 Task: Look for space in L'Aquila, Italy from 1st June, 2023 to 9th June, 2023 for 6 adults in price range Rs.6000 to Rs.12000. Place can be entire place with 3 bedrooms having 3 beds and 3 bathrooms. Property type can be house, flat, guest house. Booking option can be shelf check-in. Required host language is English.
Action: Mouse moved to (413, 113)
Screenshot: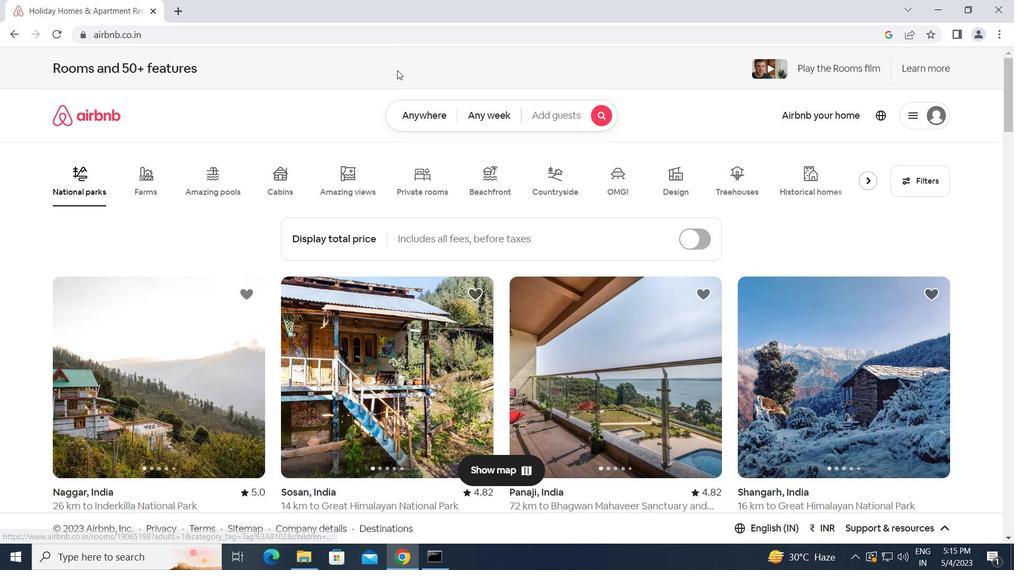 
Action: Mouse pressed left at (413, 113)
Screenshot: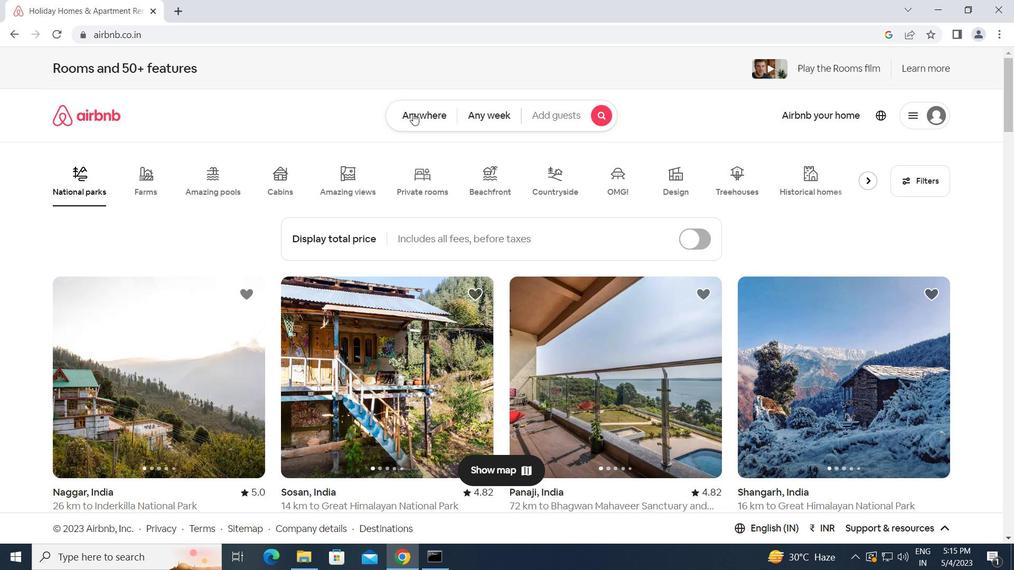 
Action: Mouse moved to (326, 164)
Screenshot: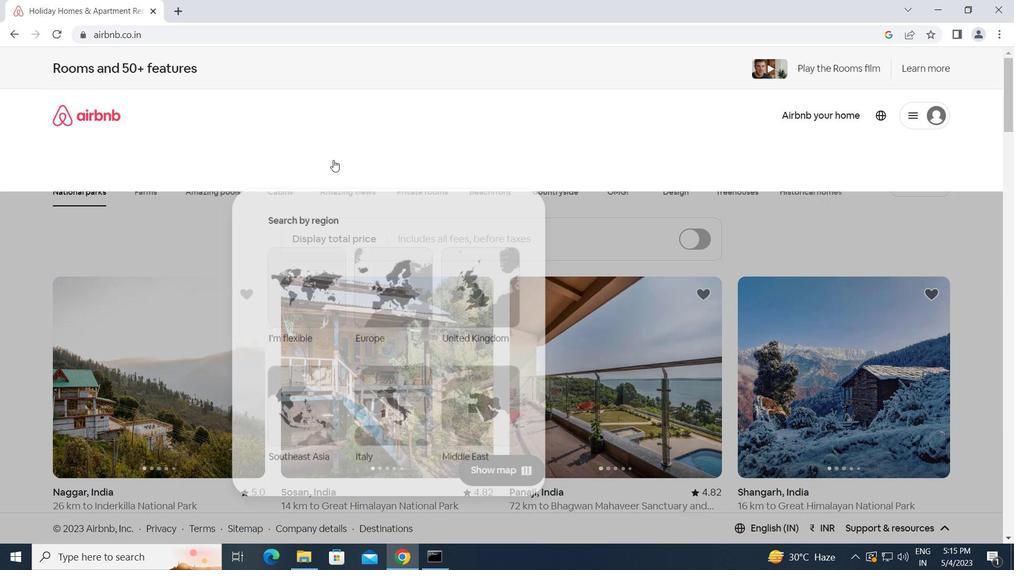
Action: Mouse pressed left at (326, 164)
Screenshot: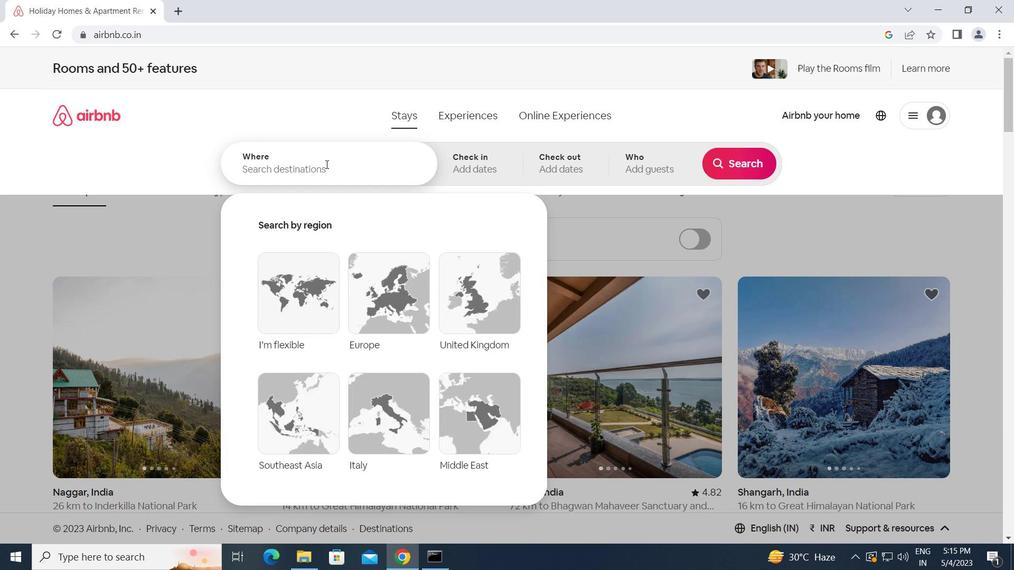 
Action: Key pressed l<Key.caps_lock>'<Key.caps_lock>a<Key.caps_lock>quila,<Key.space><Key.caps_lock>i<Key.caps_lock>taly<Key.enter>
Screenshot: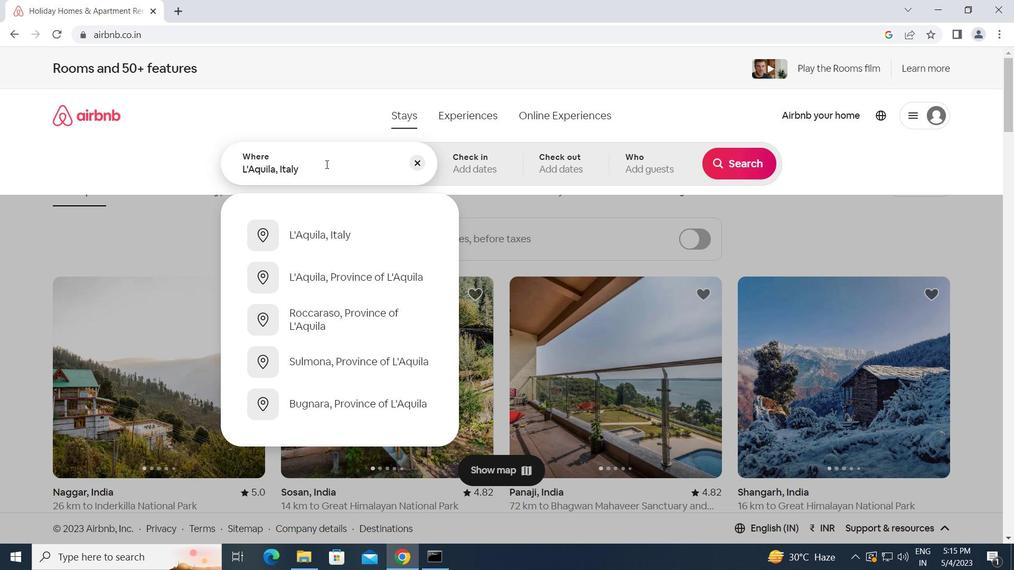
Action: Mouse moved to (659, 321)
Screenshot: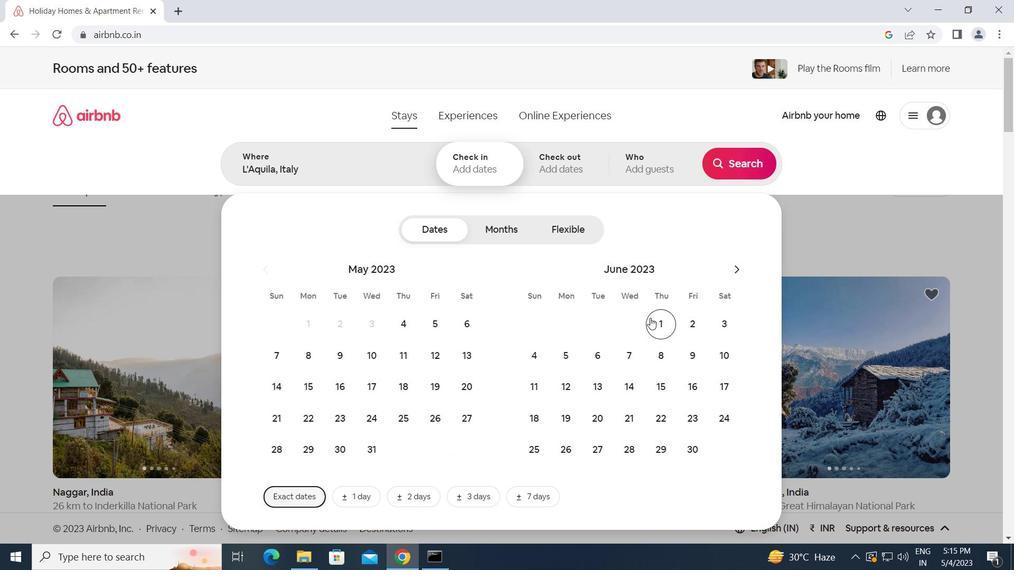 
Action: Mouse pressed left at (659, 321)
Screenshot: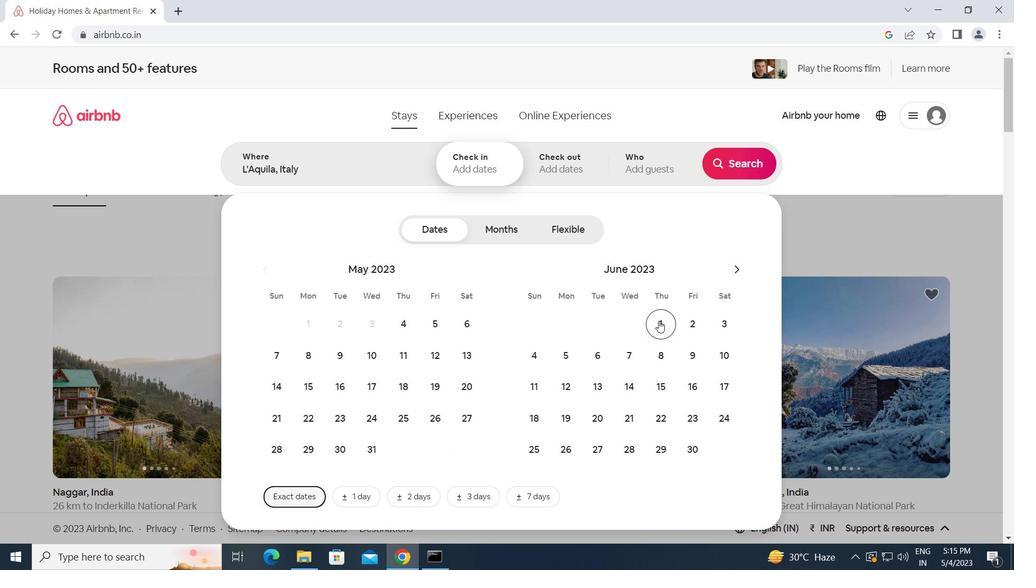 
Action: Mouse moved to (698, 360)
Screenshot: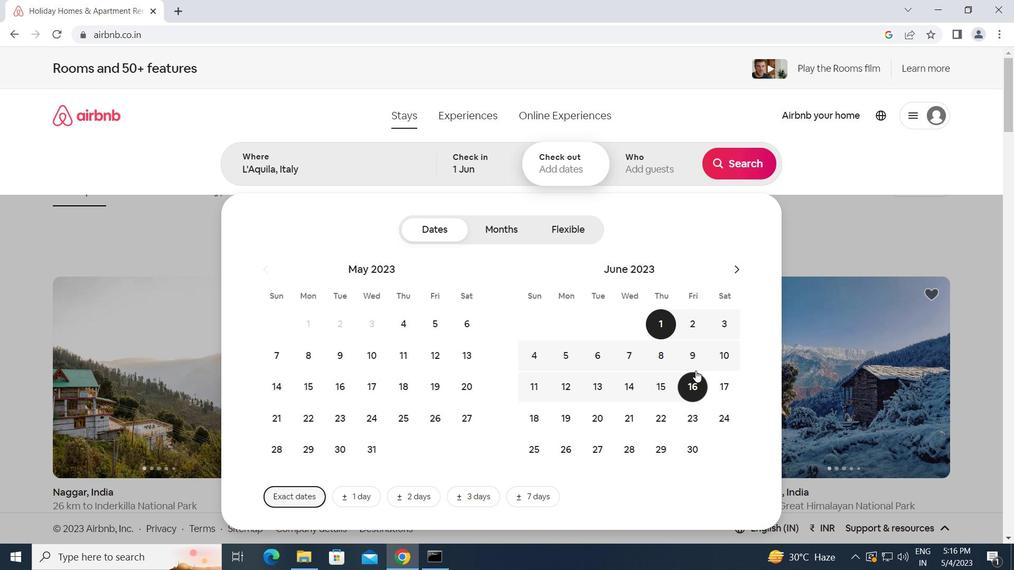 
Action: Mouse pressed left at (698, 360)
Screenshot: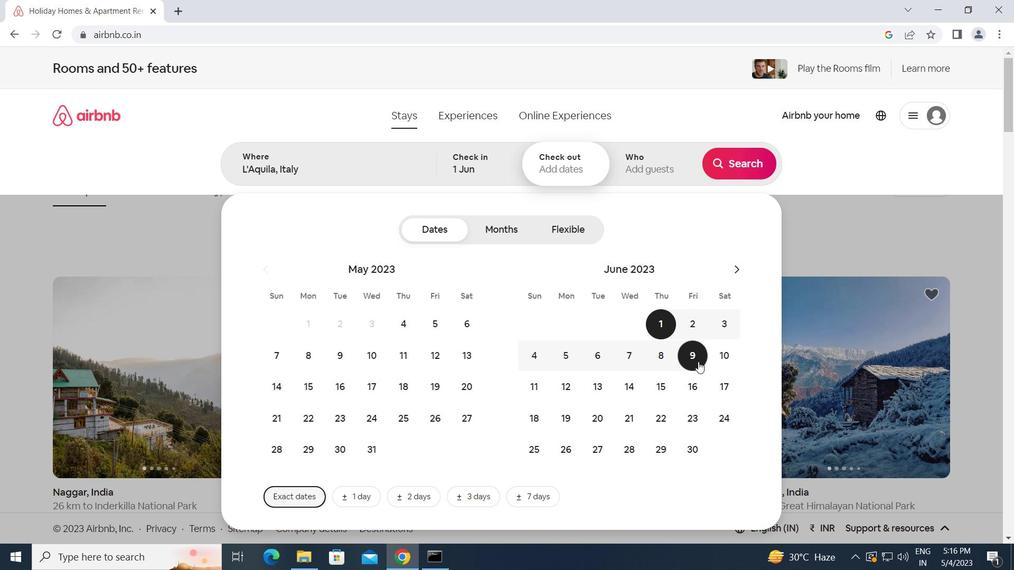 
Action: Mouse moved to (668, 158)
Screenshot: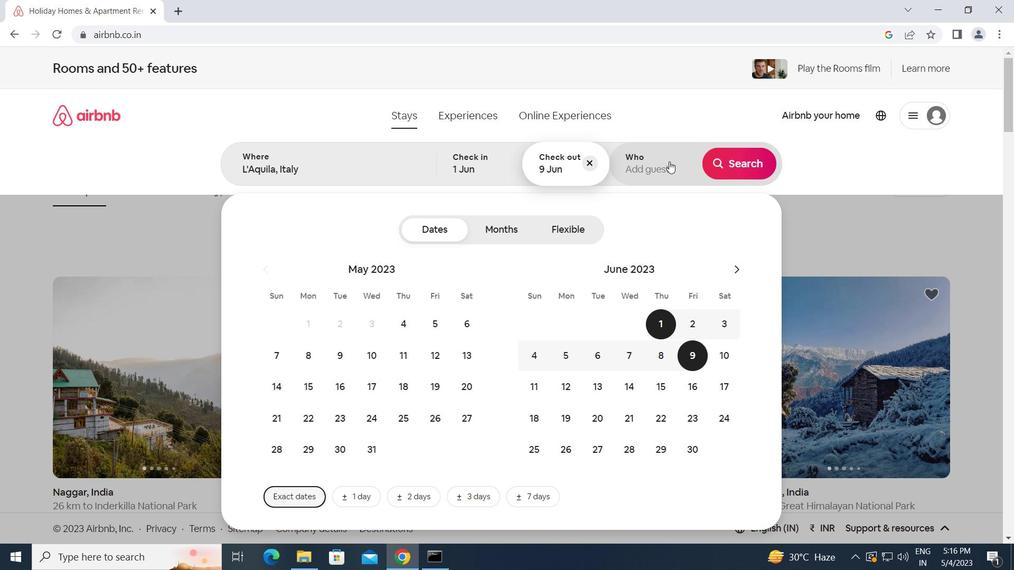 
Action: Mouse pressed left at (668, 158)
Screenshot: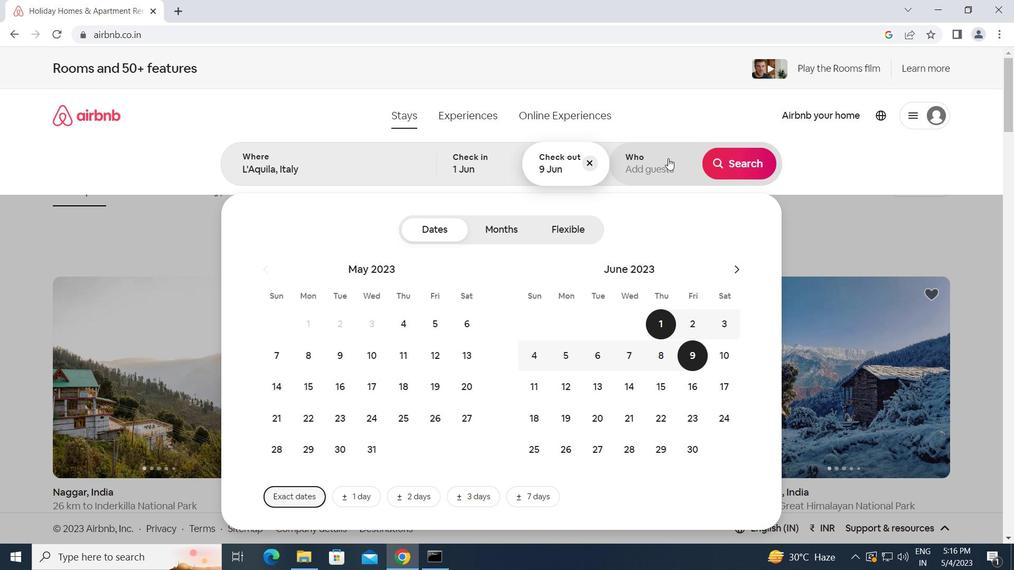 
Action: Mouse moved to (741, 235)
Screenshot: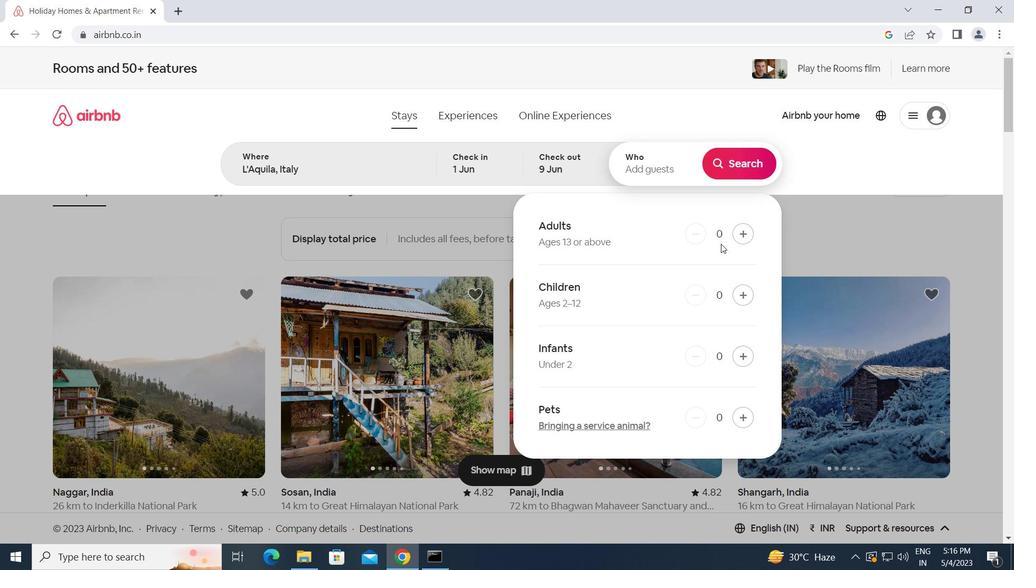 
Action: Mouse pressed left at (741, 235)
Screenshot: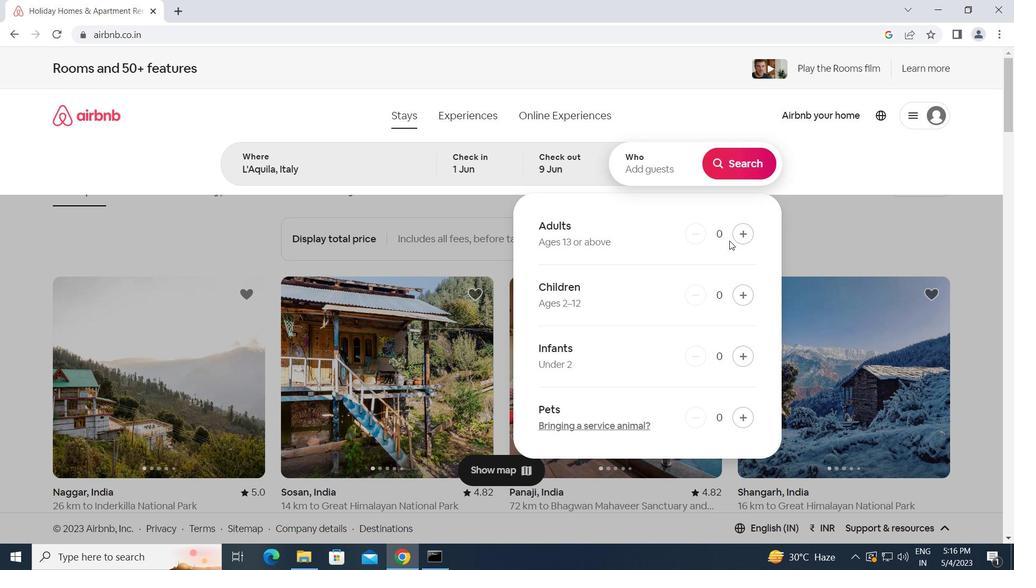 
Action: Mouse pressed left at (741, 235)
Screenshot: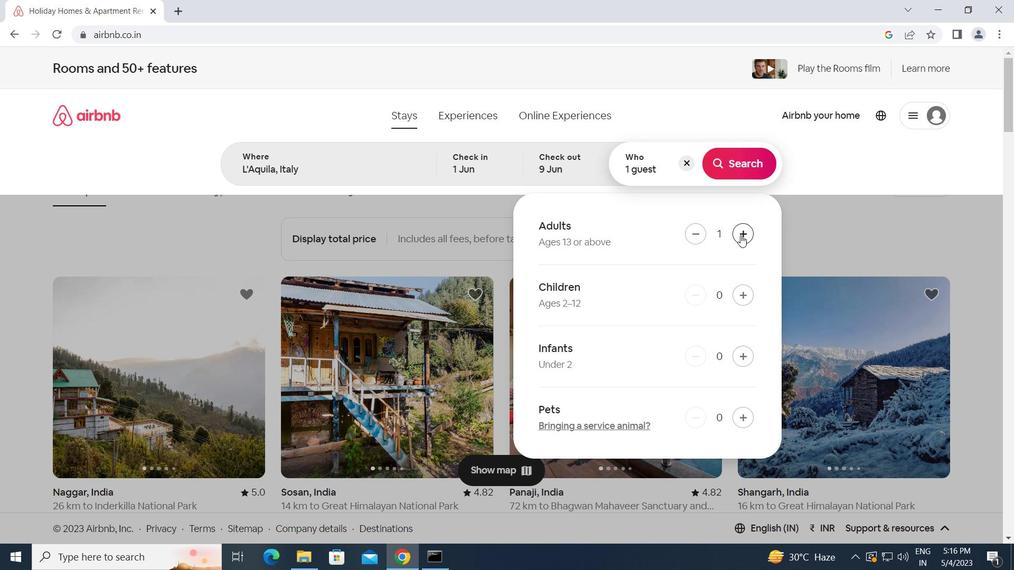 
Action: Mouse pressed left at (741, 235)
Screenshot: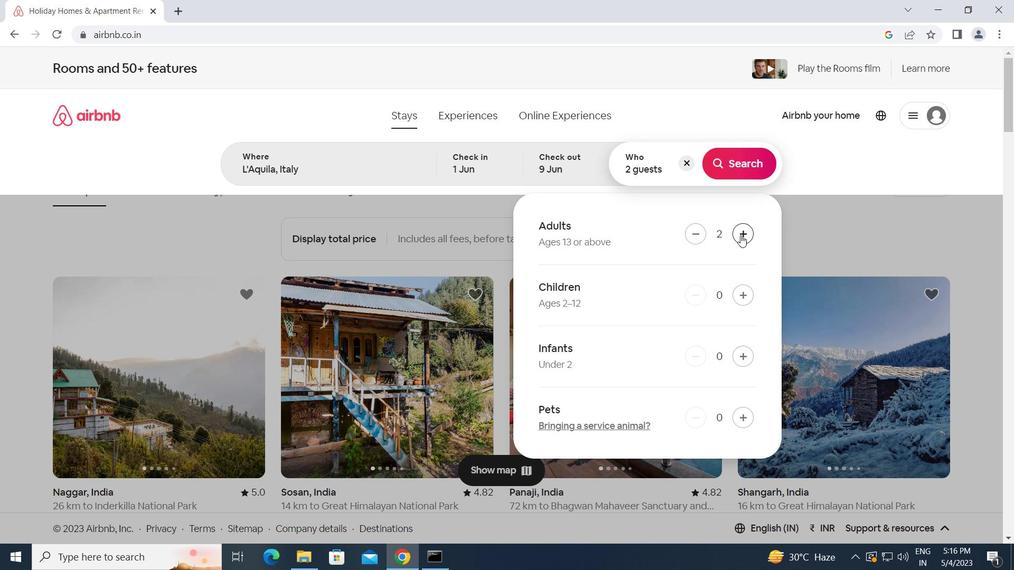 
Action: Mouse pressed left at (741, 235)
Screenshot: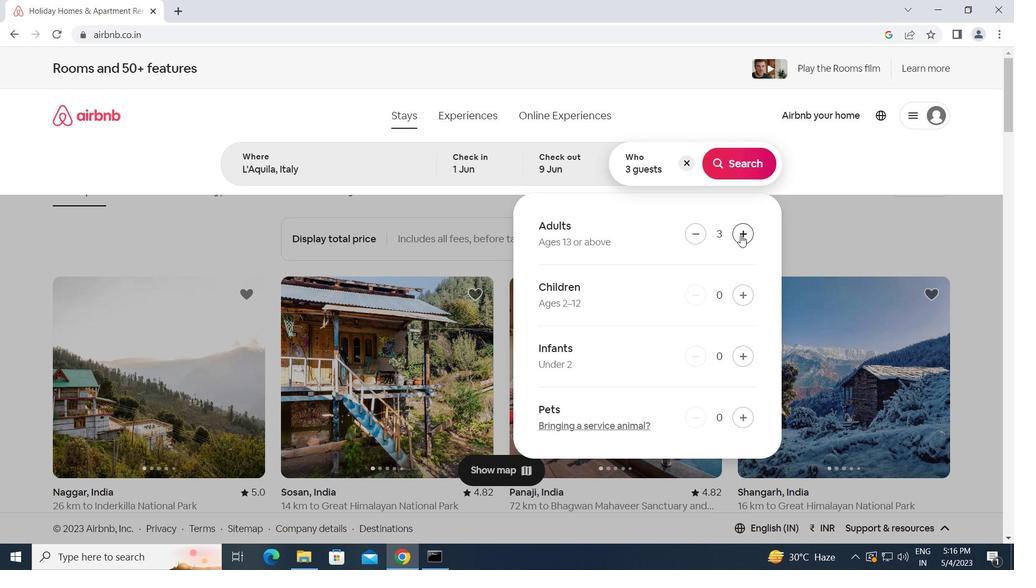 
Action: Mouse pressed left at (741, 235)
Screenshot: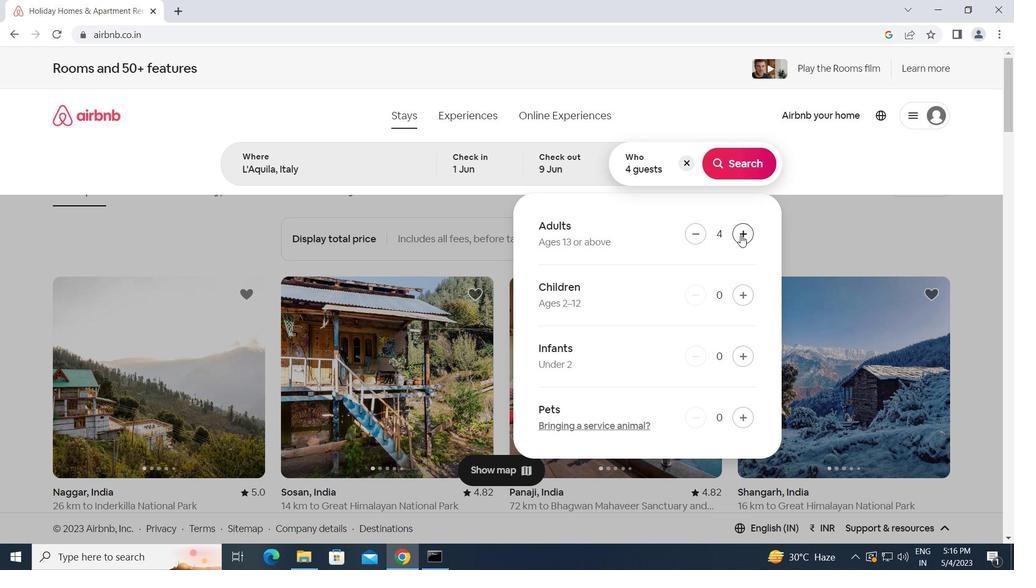 
Action: Mouse pressed left at (741, 235)
Screenshot: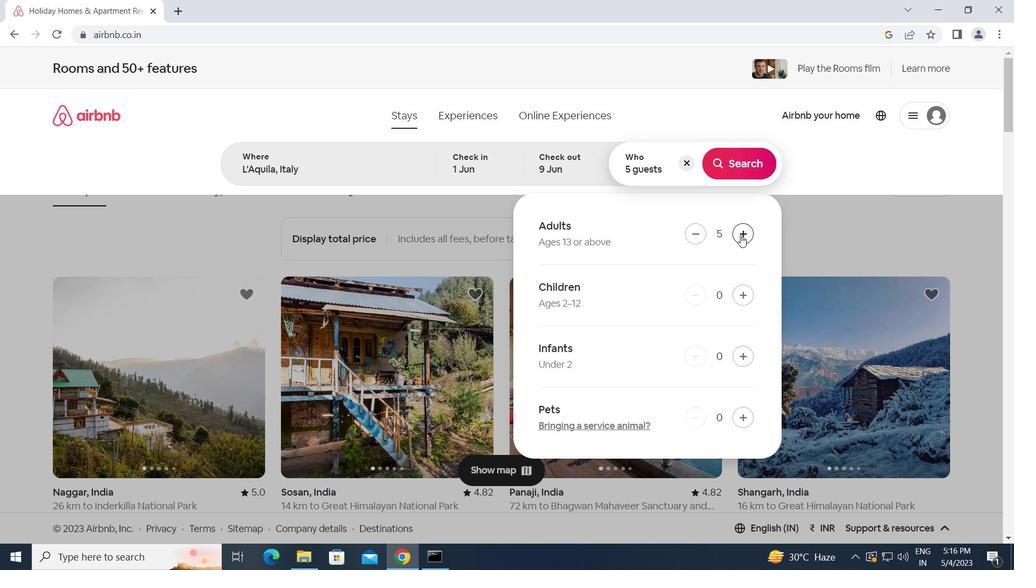 
Action: Mouse moved to (742, 165)
Screenshot: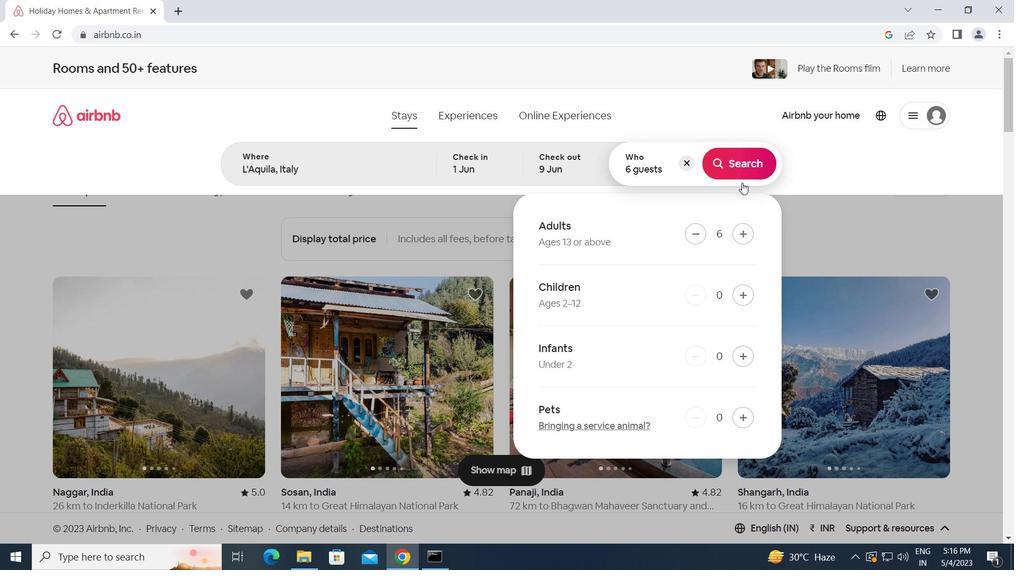 
Action: Mouse pressed left at (742, 165)
Screenshot: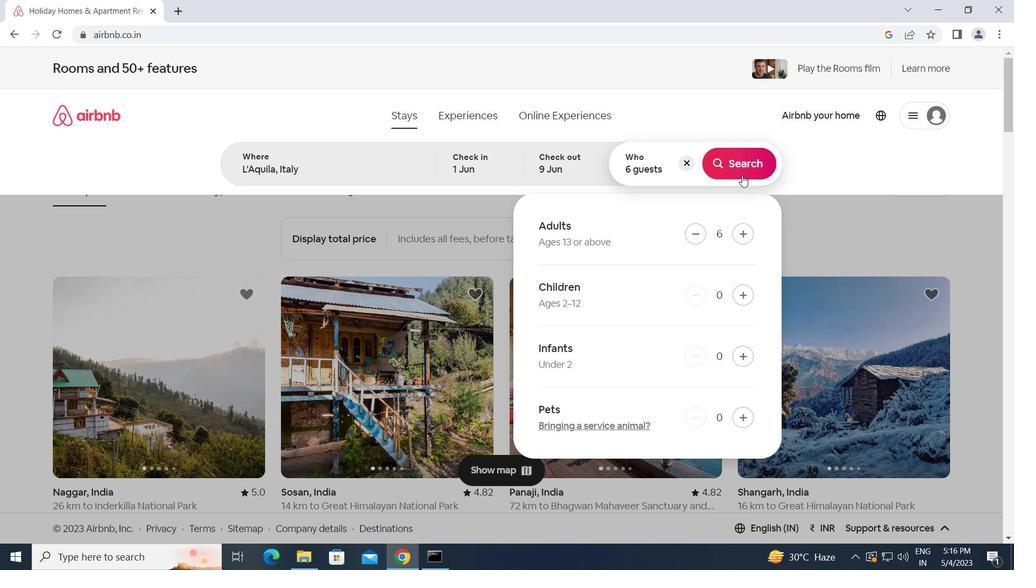
Action: Mouse moved to (946, 122)
Screenshot: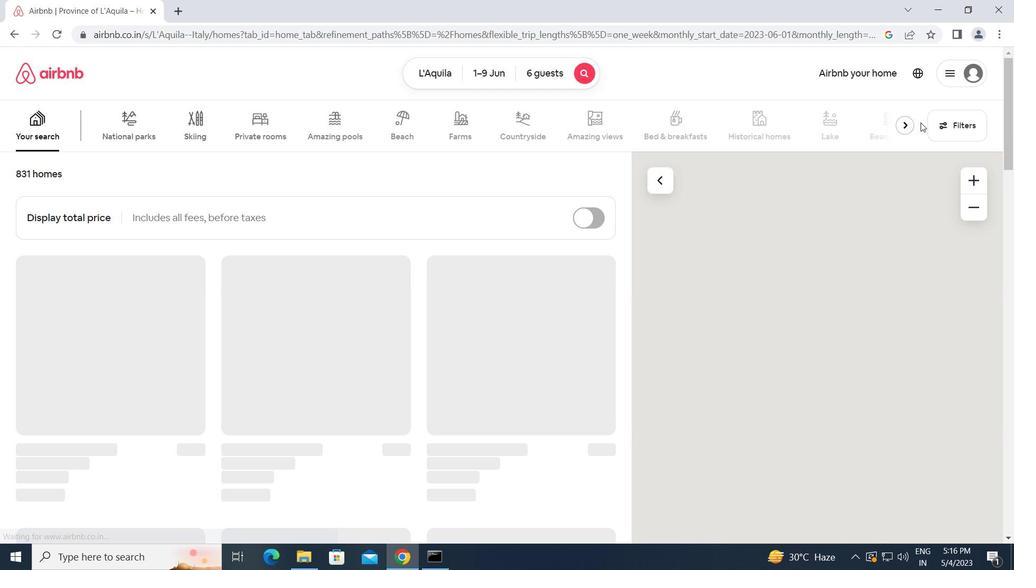 
Action: Mouse pressed left at (946, 122)
Screenshot: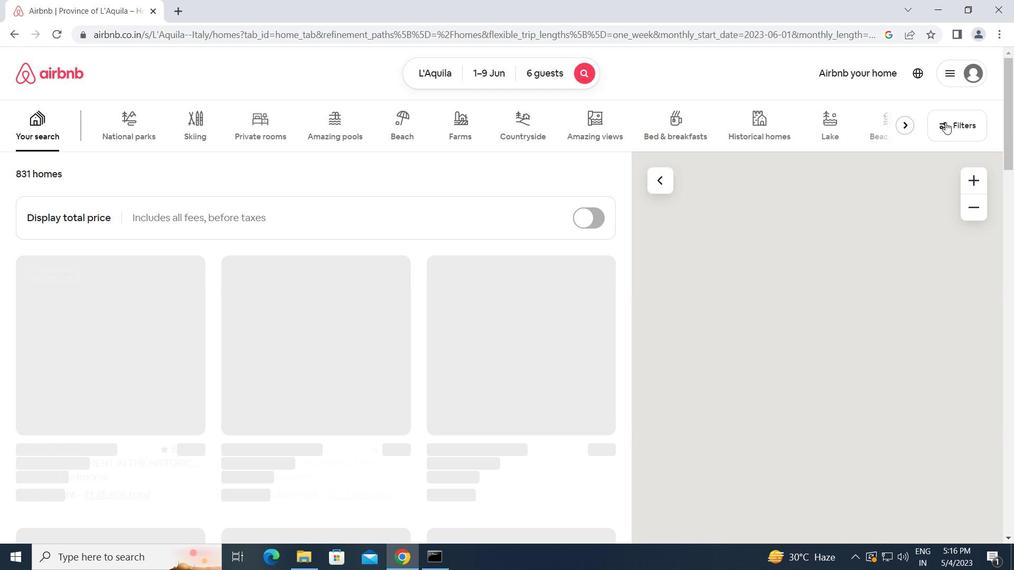 
Action: Mouse moved to (329, 291)
Screenshot: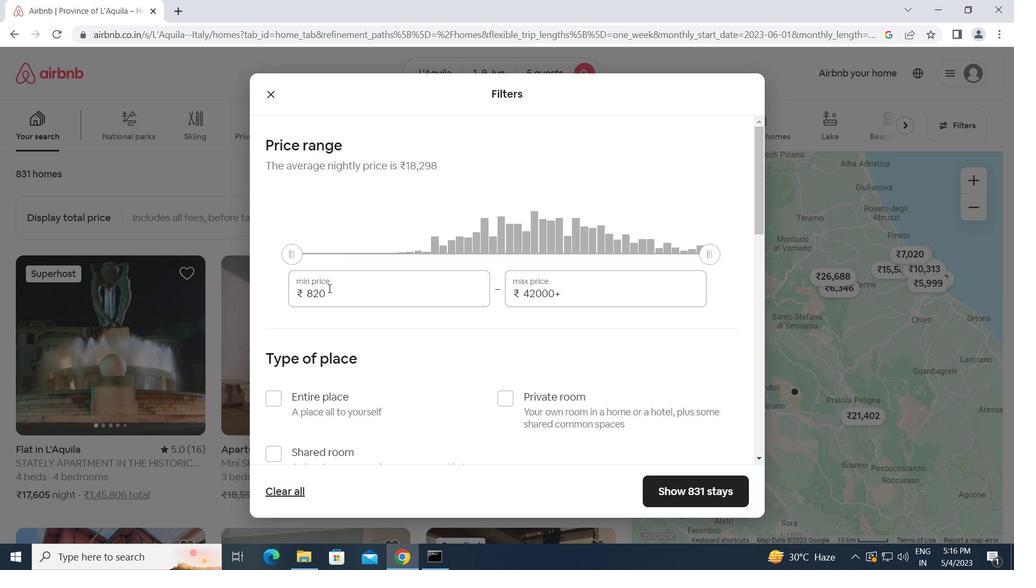
Action: Mouse pressed left at (329, 291)
Screenshot: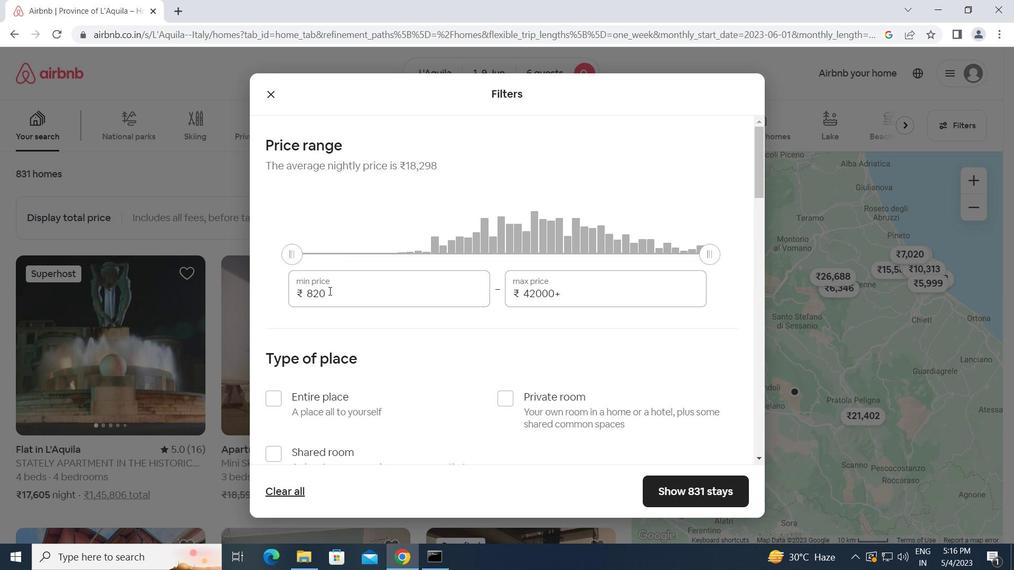 
Action: Mouse moved to (291, 297)
Screenshot: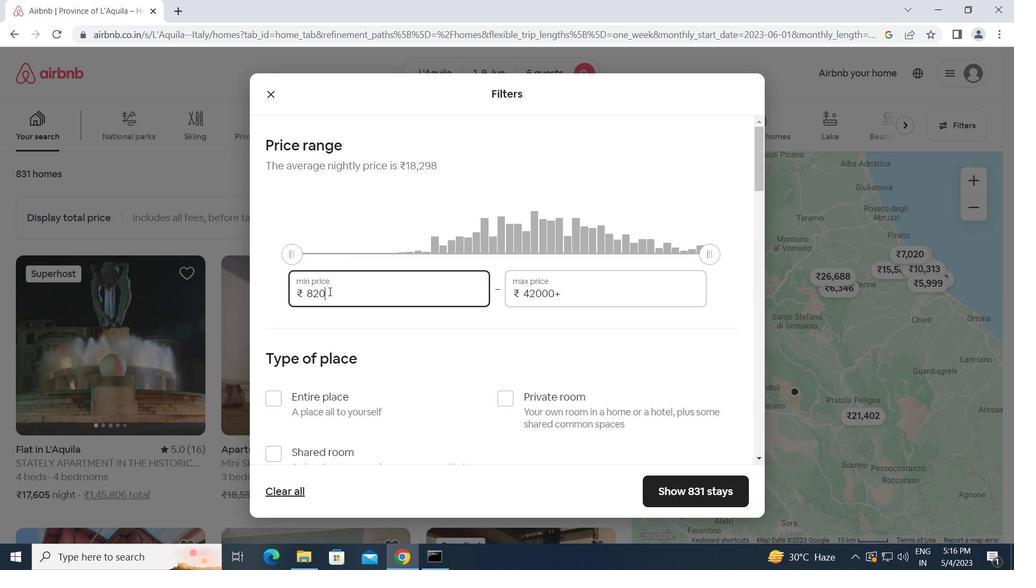 
Action: Key pressed 6000<Key.tab>1<Key.backspace><Key.backspace><Key.backspace><Key.backspace><Key.backspace><Key.backspace><Key.backspace><Key.backspace><Key.backspace><Key.backspace><Key.backspace><Key.backspace>12000
Screenshot: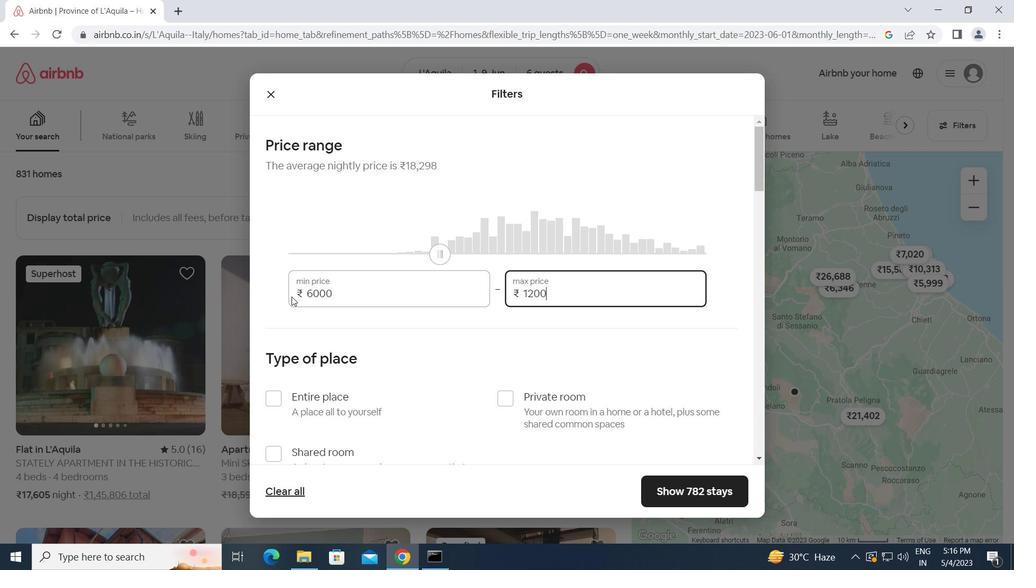 
Action: Mouse moved to (270, 398)
Screenshot: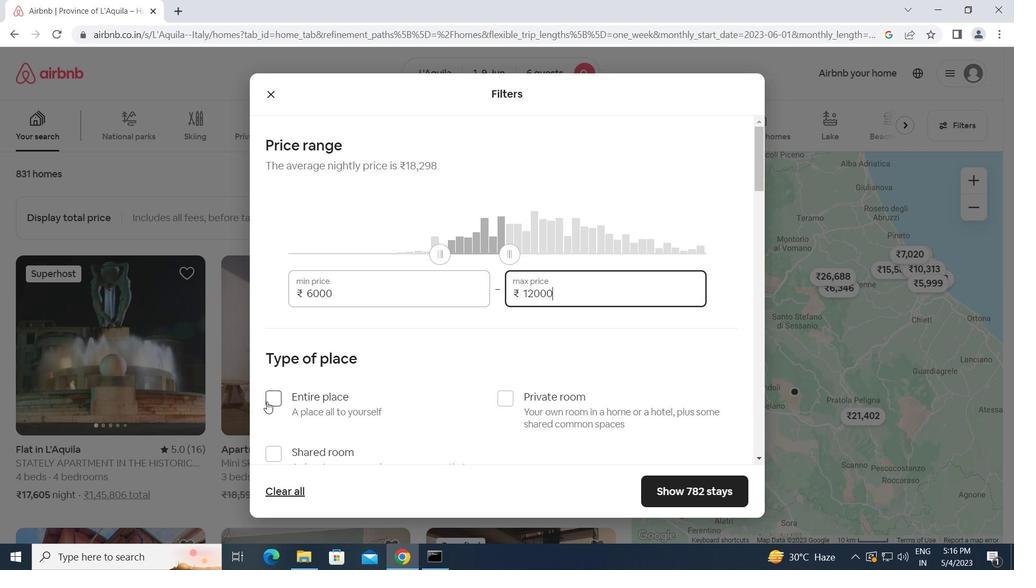 
Action: Mouse pressed left at (270, 398)
Screenshot: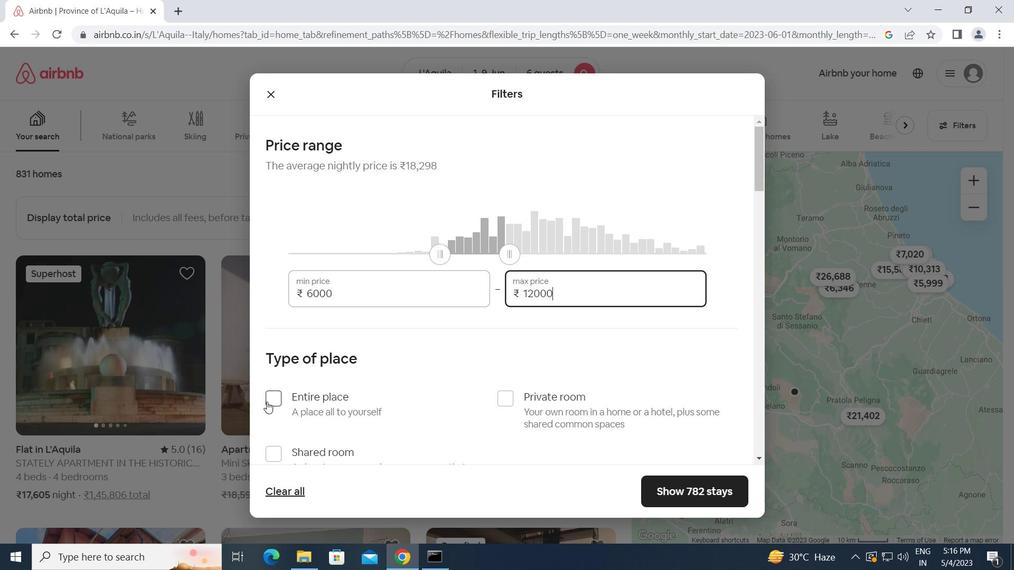 
Action: Mouse moved to (364, 406)
Screenshot: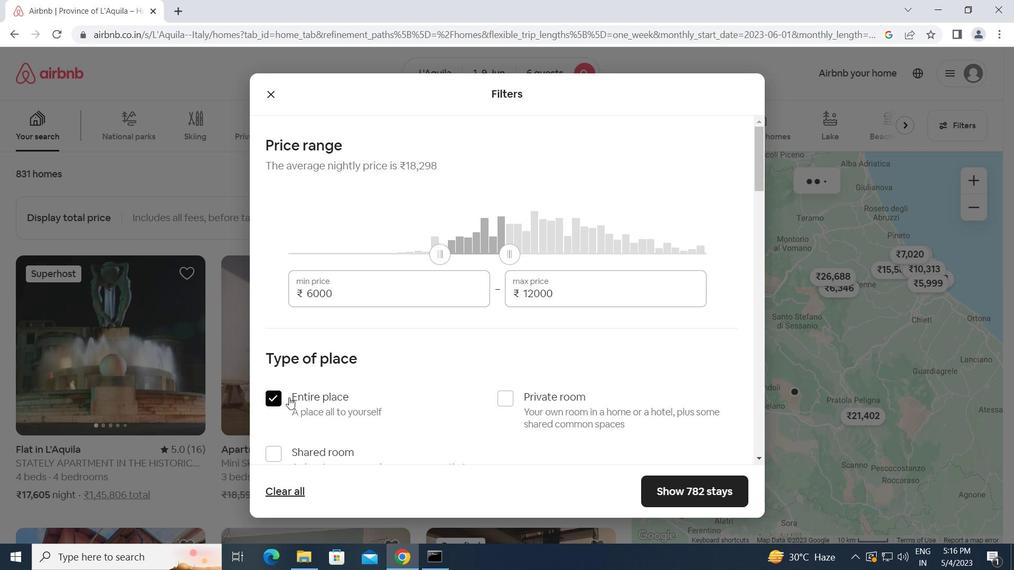 
Action: Mouse scrolled (364, 405) with delta (0, 0)
Screenshot: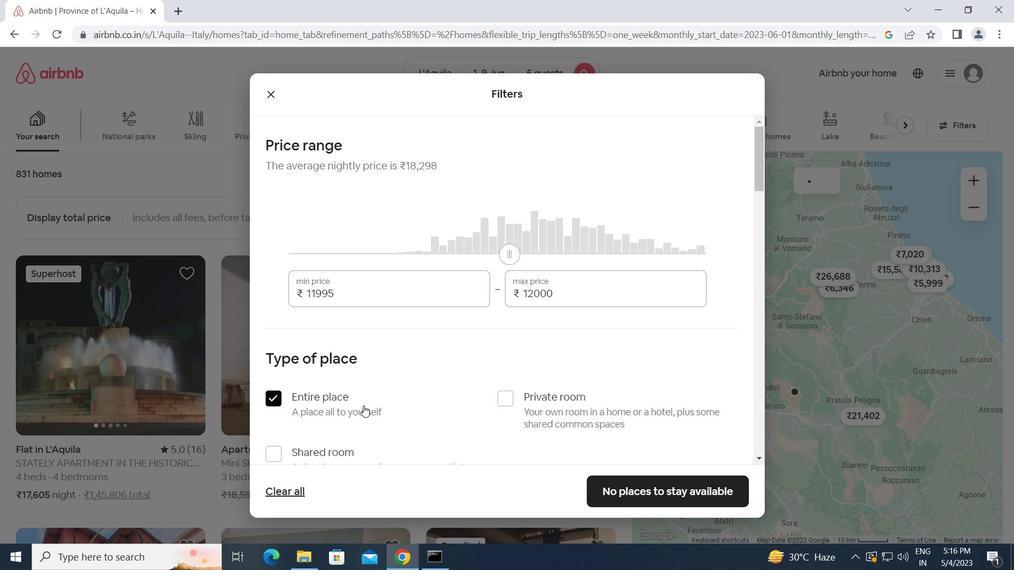 
Action: Mouse scrolled (364, 405) with delta (0, 0)
Screenshot: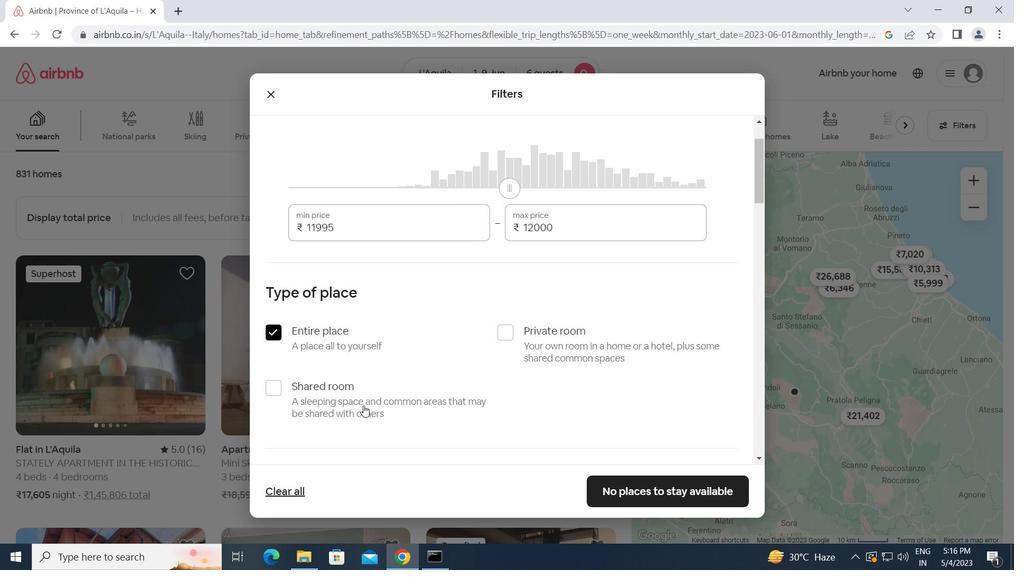 
Action: Mouse scrolled (364, 405) with delta (0, 0)
Screenshot: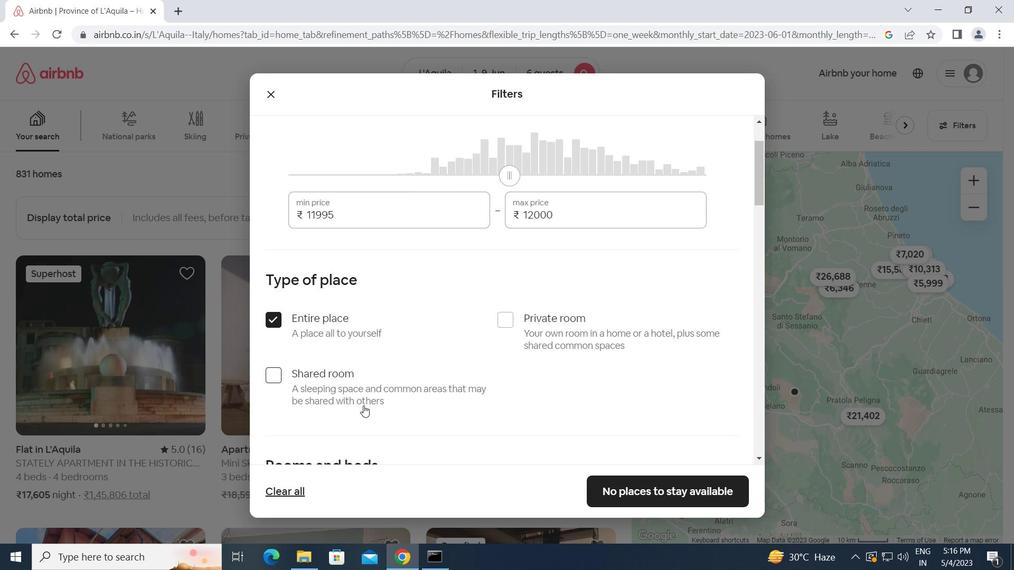 
Action: Mouse scrolled (364, 405) with delta (0, 0)
Screenshot: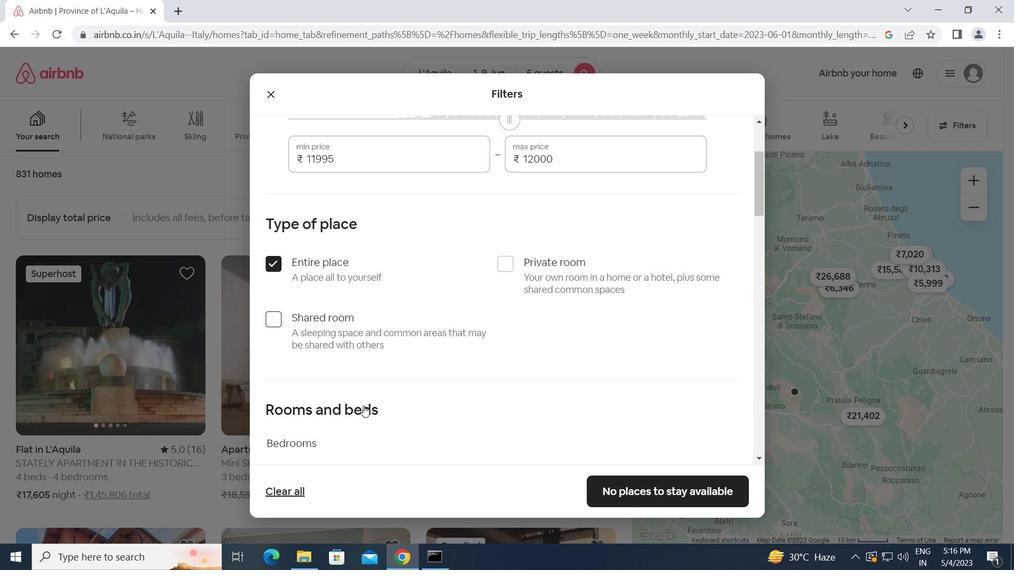 
Action: Mouse moved to (434, 350)
Screenshot: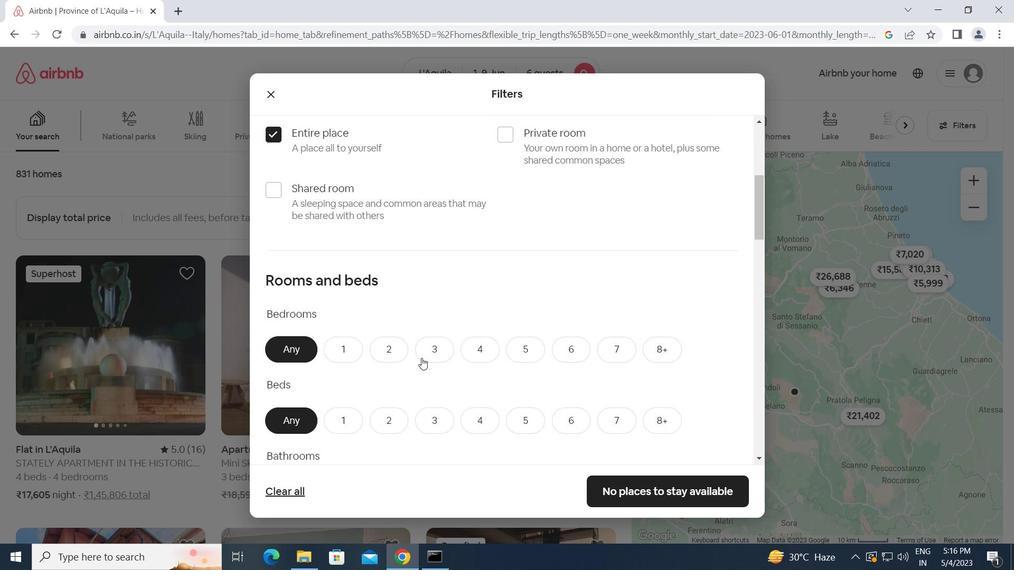 
Action: Mouse pressed left at (434, 350)
Screenshot: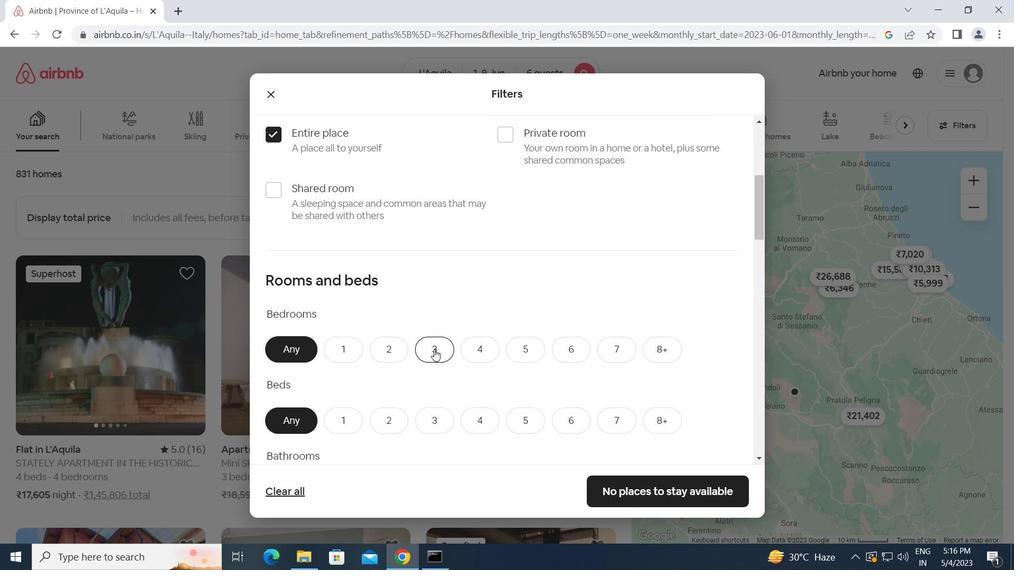 
Action: Mouse moved to (433, 419)
Screenshot: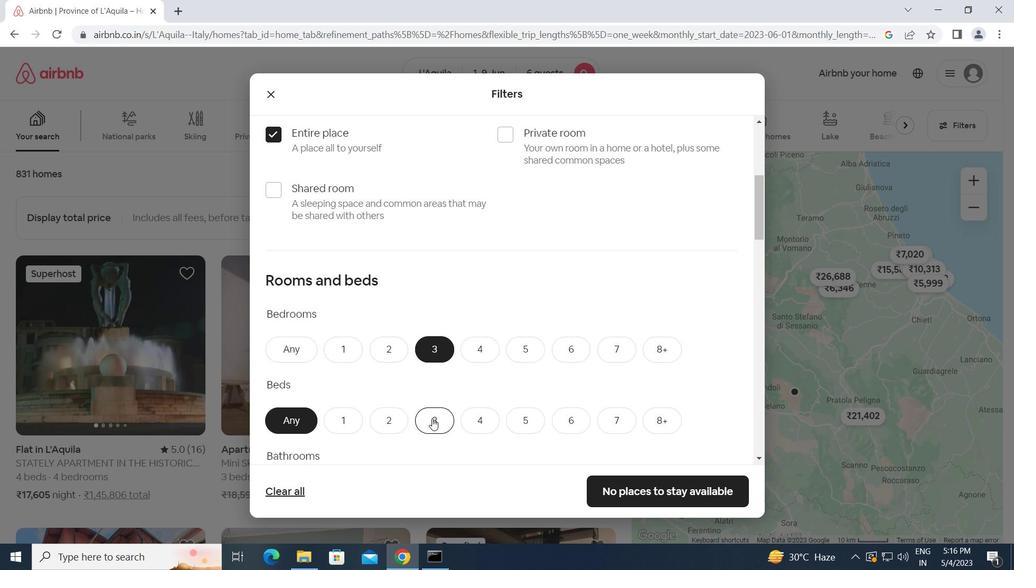 
Action: Mouse pressed left at (433, 419)
Screenshot: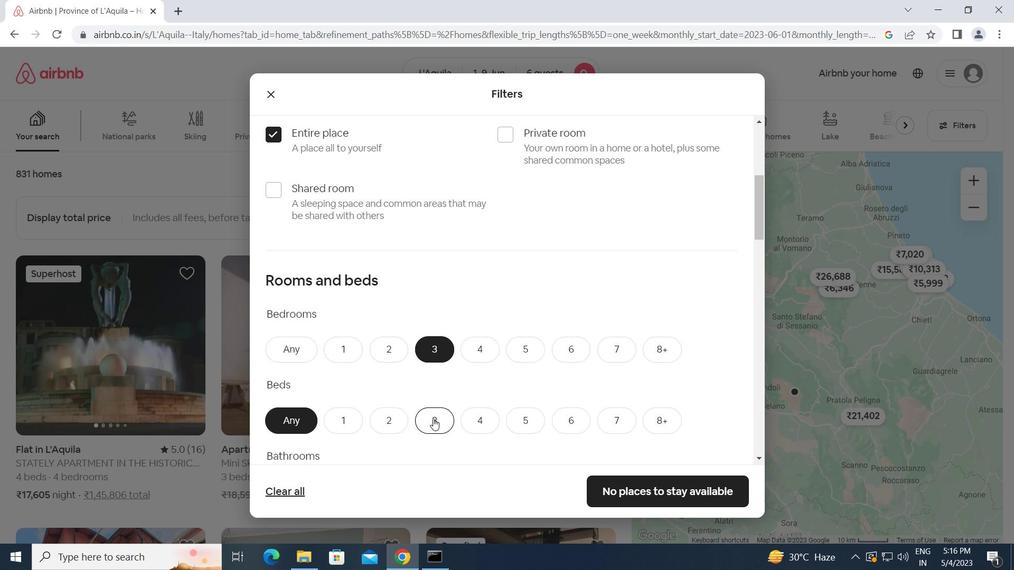 
Action: Mouse moved to (433, 419)
Screenshot: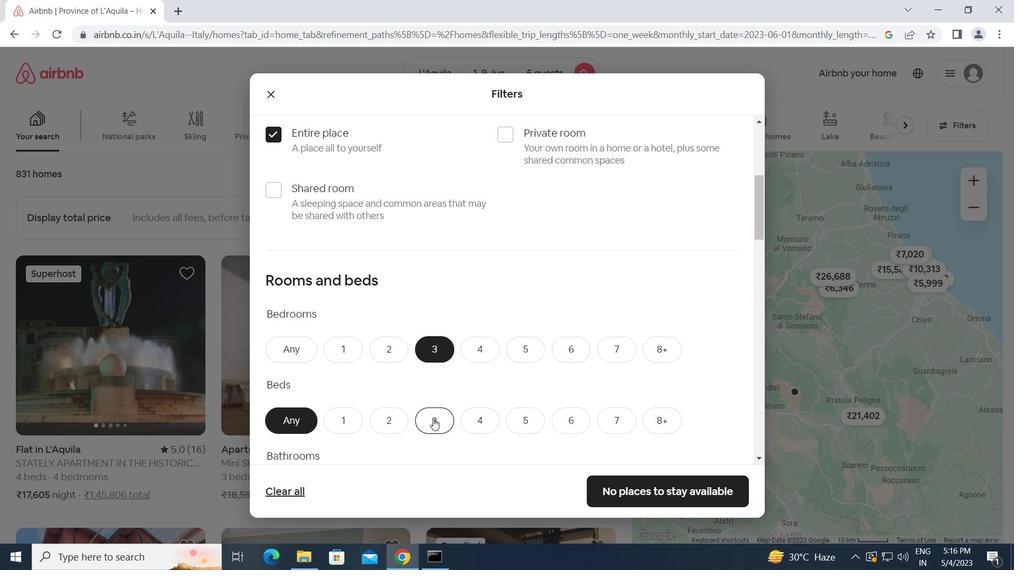 
Action: Mouse scrolled (433, 419) with delta (0, 0)
Screenshot: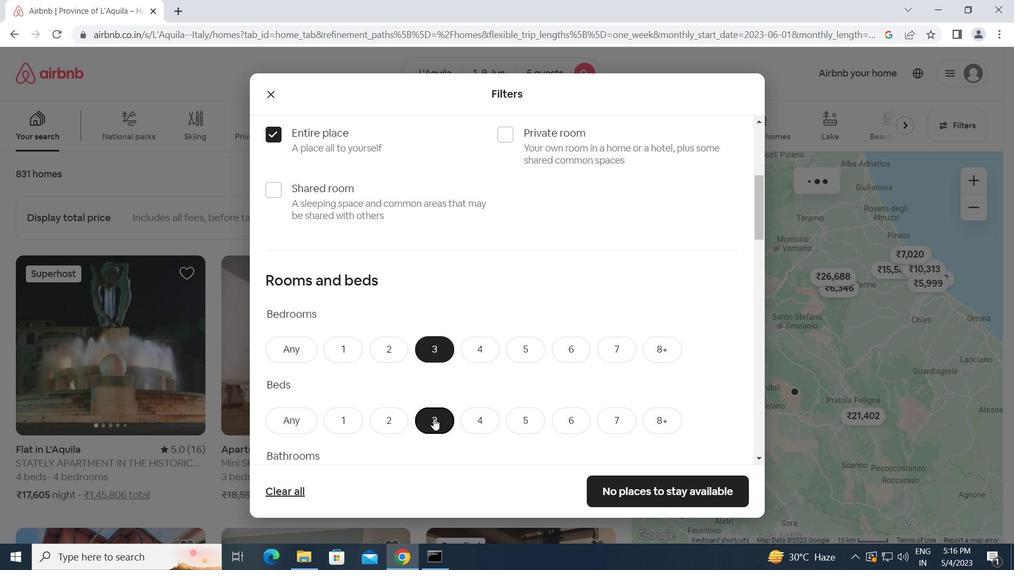 
Action: Mouse scrolled (433, 419) with delta (0, 0)
Screenshot: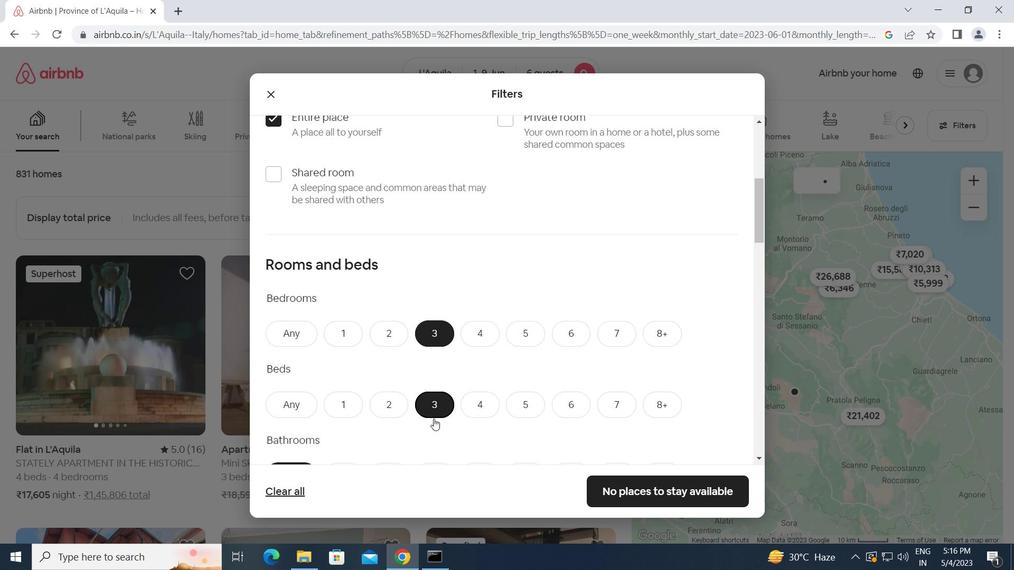 
Action: Mouse moved to (434, 367)
Screenshot: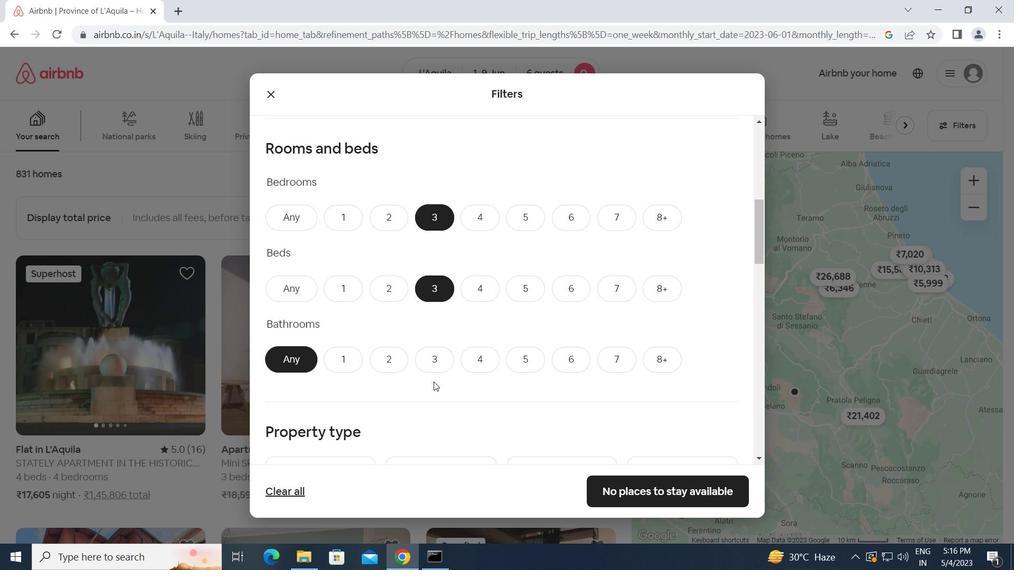 
Action: Mouse pressed left at (434, 367)
Screenshot: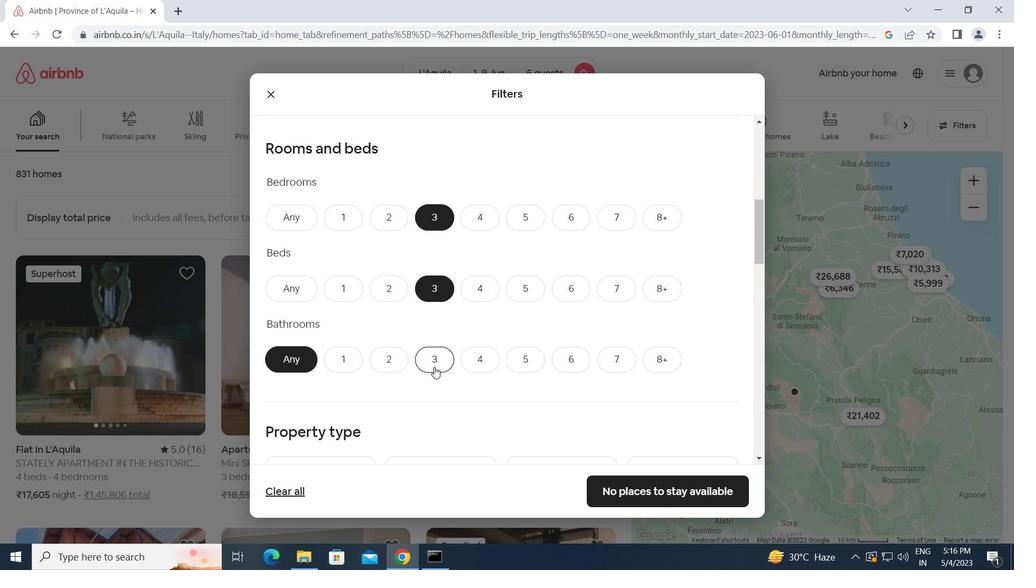 
Action: Mouse moved to (436, 383)
Screenshot: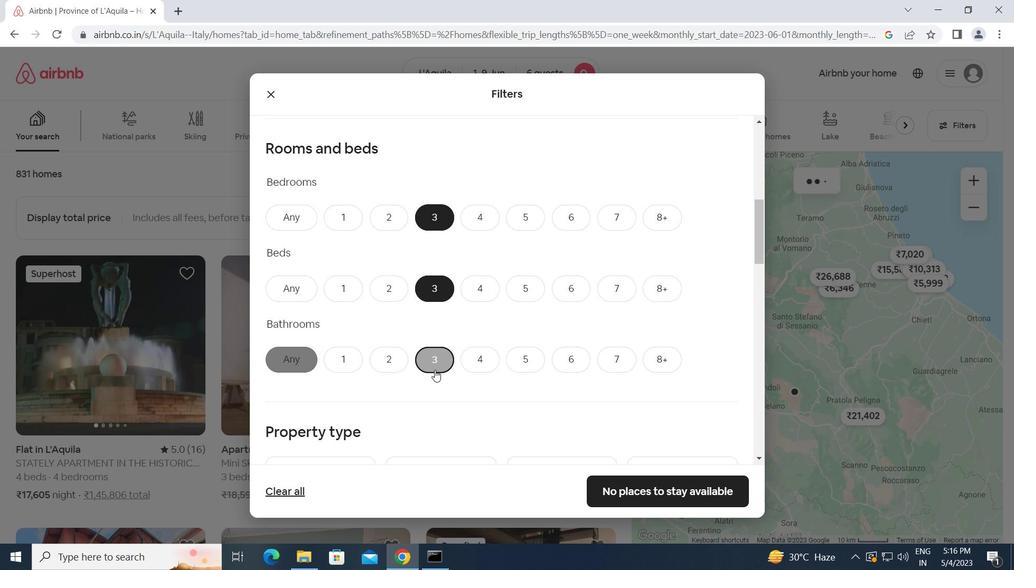 
Action: Mouse scrolled (436, 383) with delta (0, 0)
Screenshot: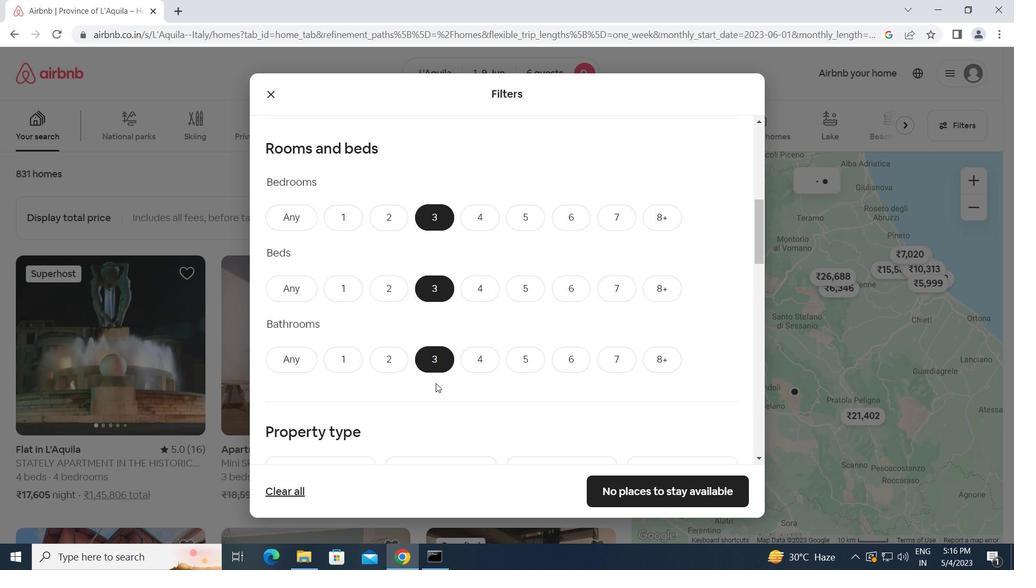 
Action: Mouse scrolled (436, 383) with delta (0, 0)
Screenshot: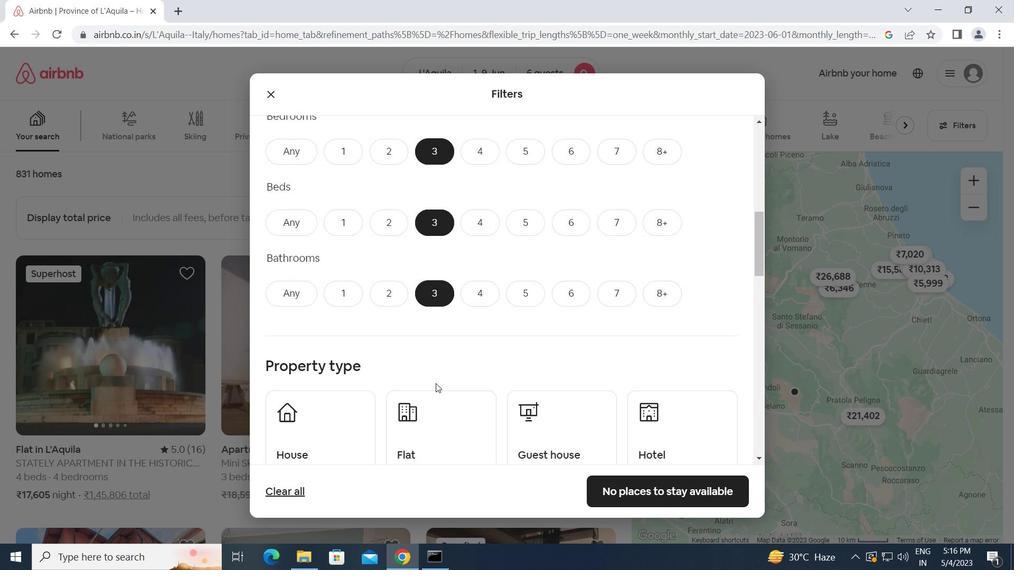 
Action: Mouse moved to (333, 356)
Screenshot: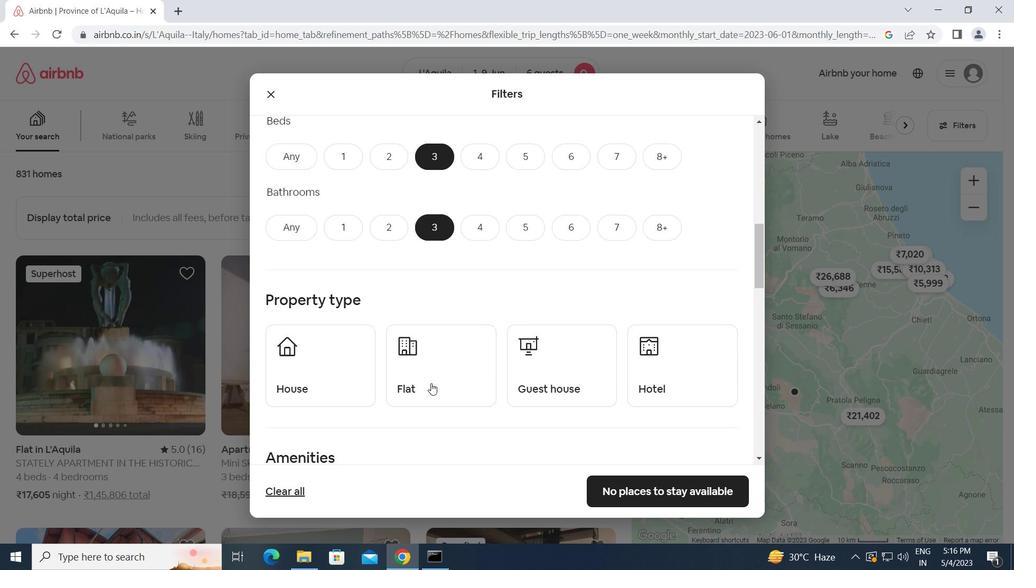 
Action: Mouse pressed left at (333, 356)
Screenshot: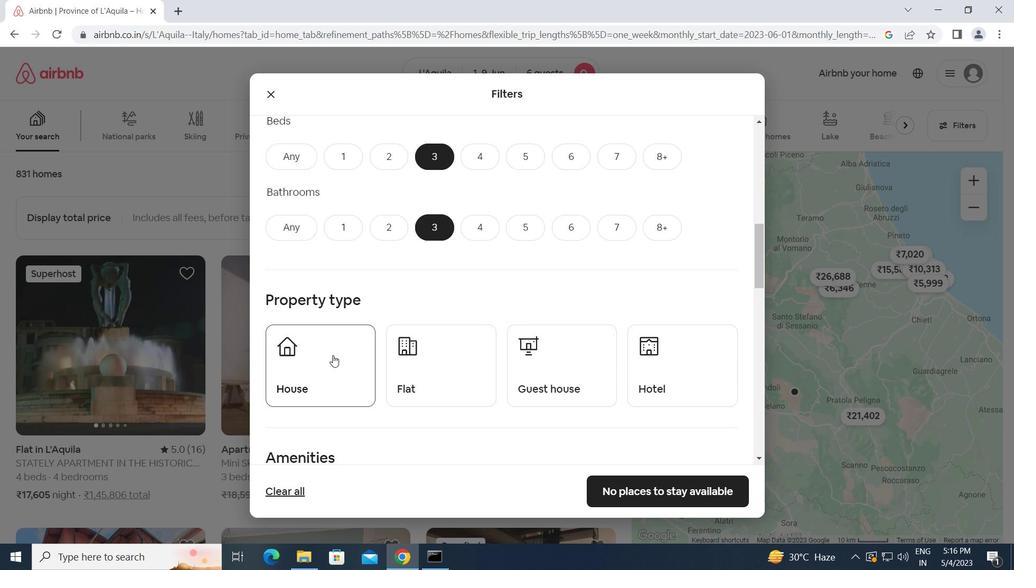 
Action: Mouse moved to (438, 366)
Screenshot: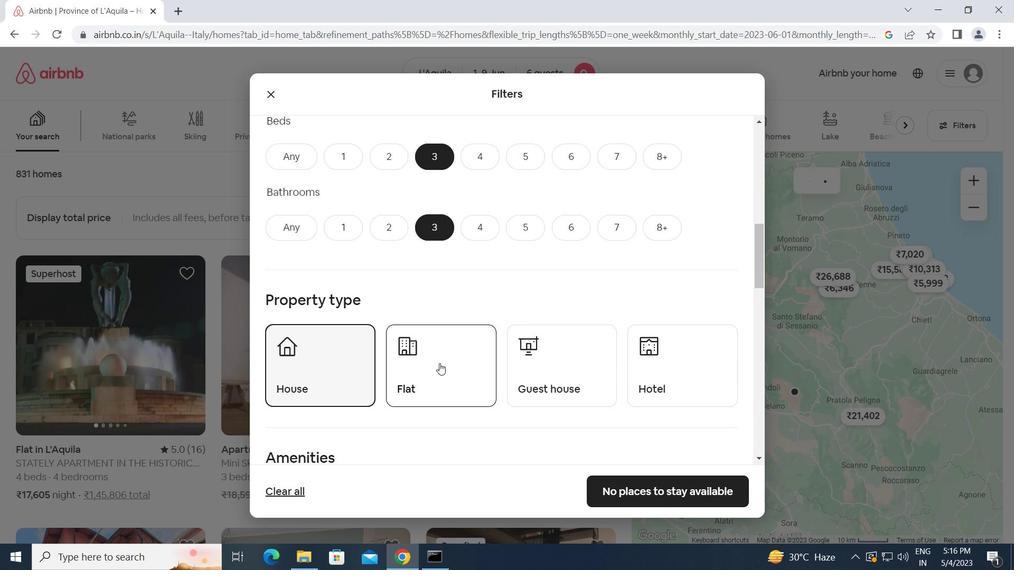 
Action: Mouse pressed left at (438, 366)
Screenshot: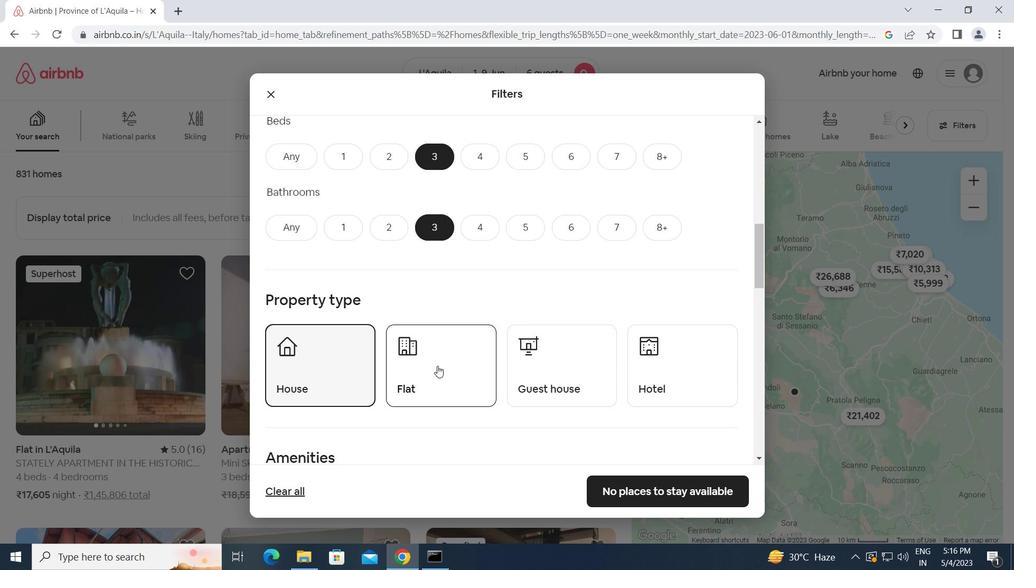 
Action: Mouse moved to (539, 377)
Screenshot: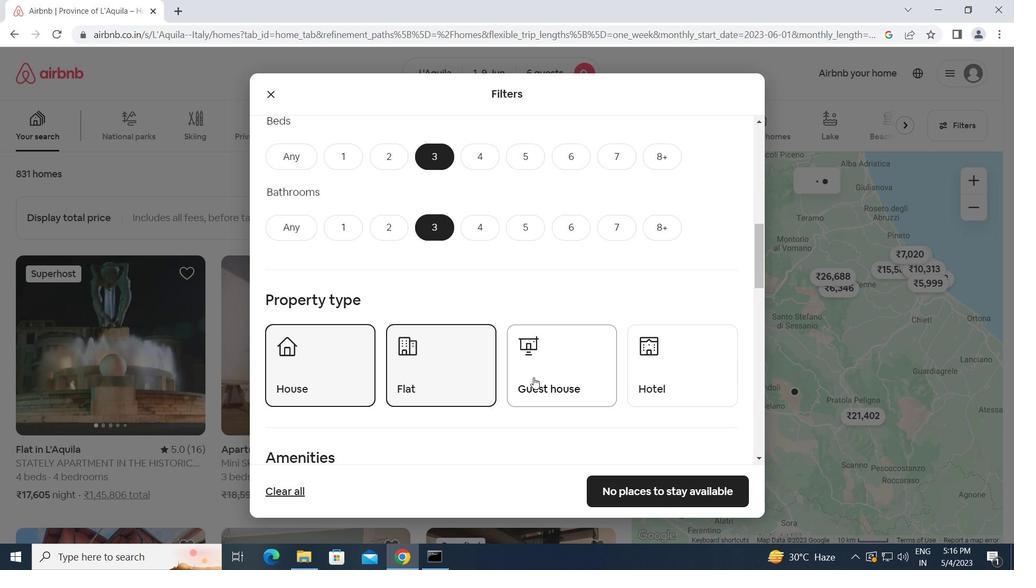 
Action: Mouse pressed left at (539, 377)
Screenshot: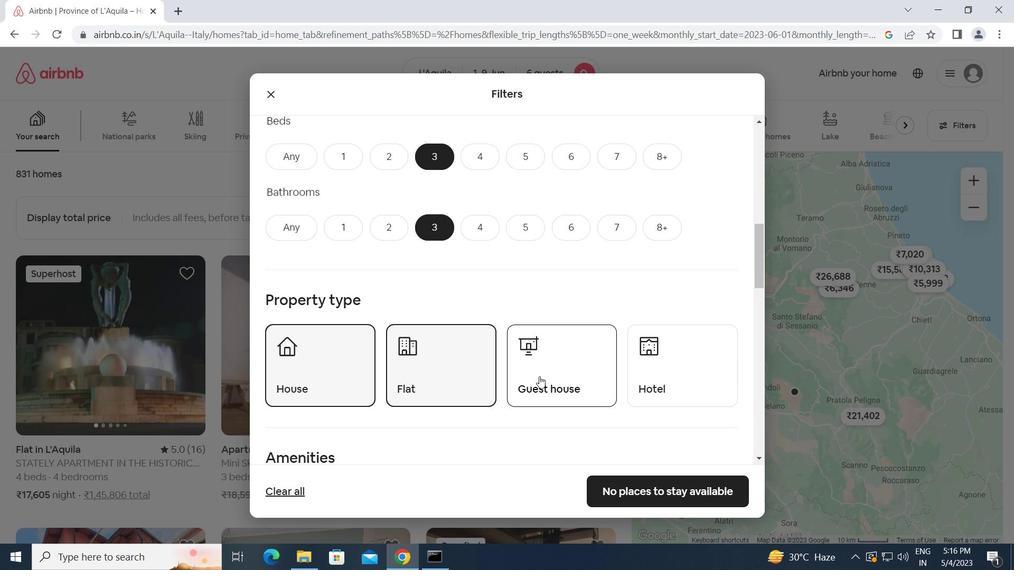 
Action: Mouse moved to (533, 379)
Screenshot: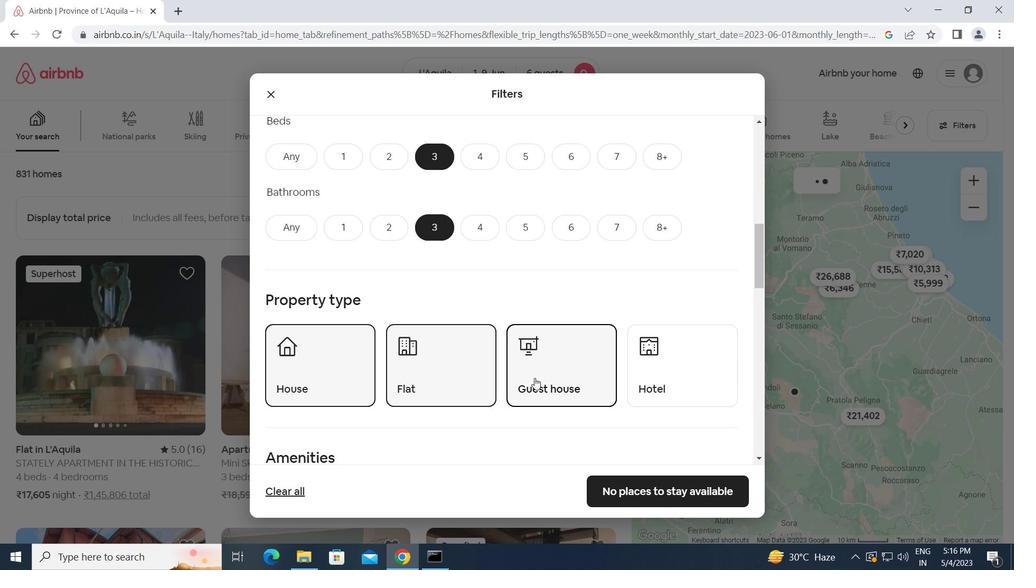 
Action: Mouse scrolled (533, 378) with delta (0, 0)
Screenshot: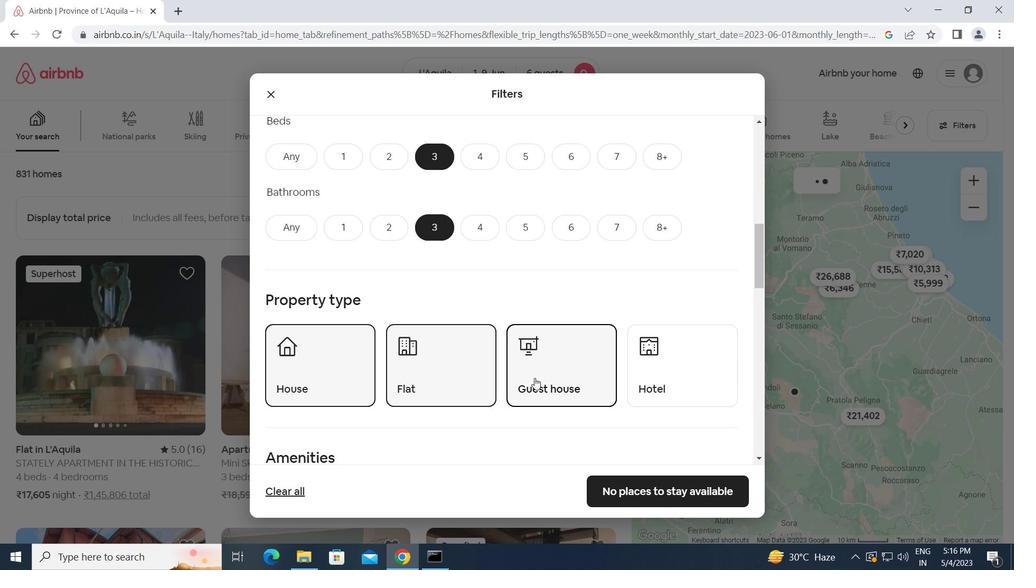 
Action: Mouse moved to (533, 379)
Screenshot: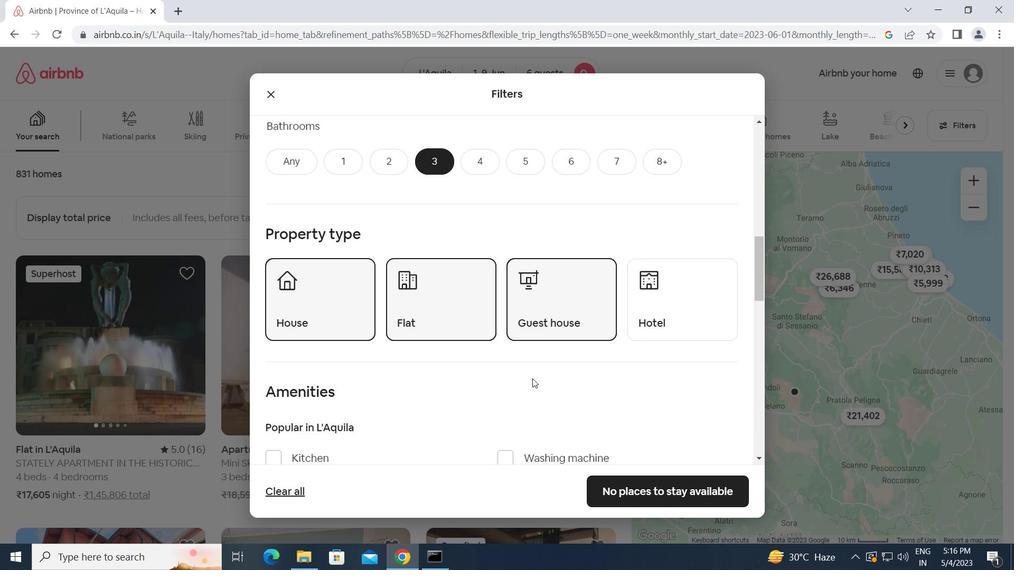 
Action: Mouse scrolled (533, 378) with delta (0, 0)
Screenshot: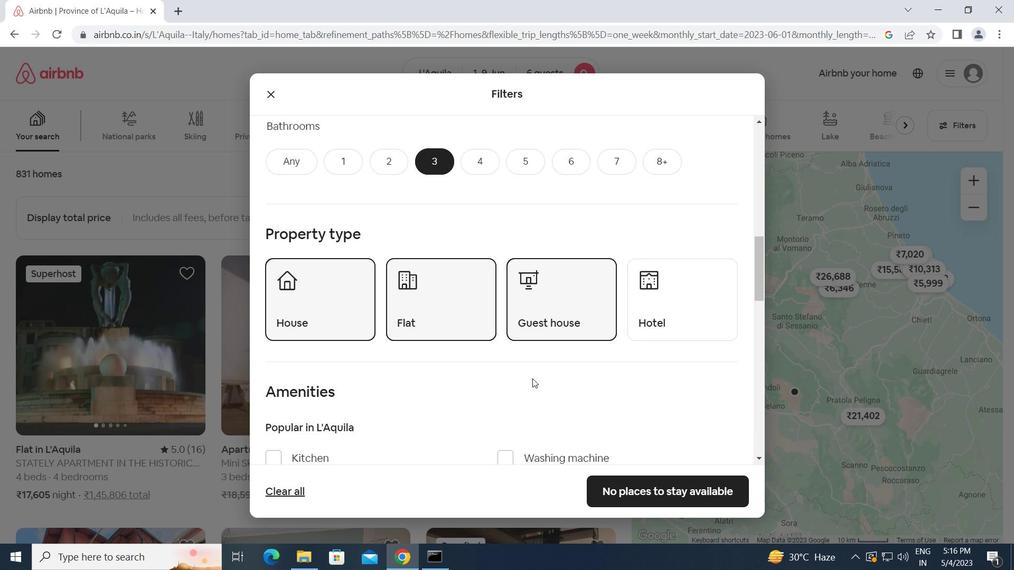 
Action: Mouse scrolled (533, 378) with delta (0, 0)
Screenshot: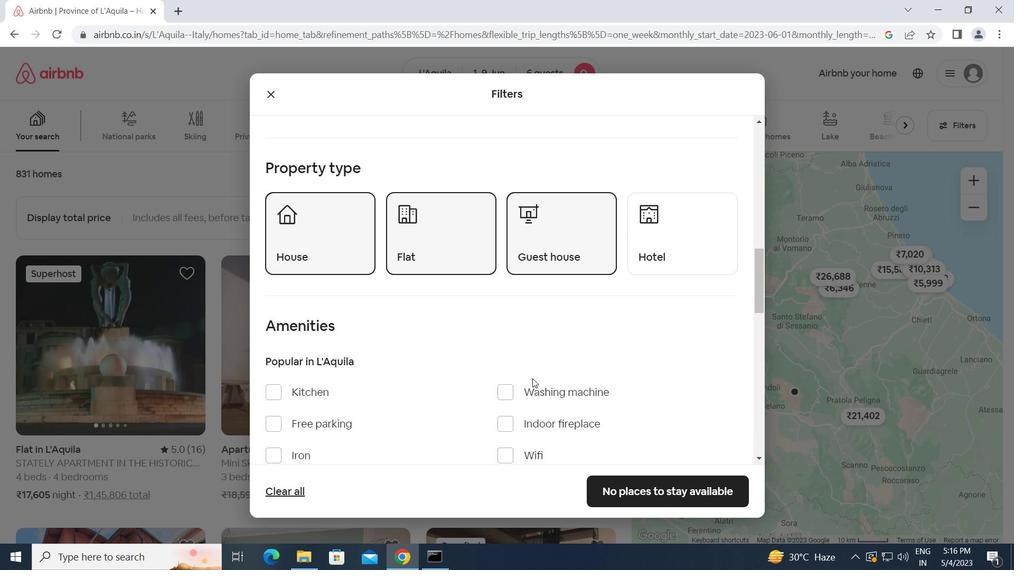 
Action: Mouse scrolled (533, 378) with delta (0, 0)
Screenshot: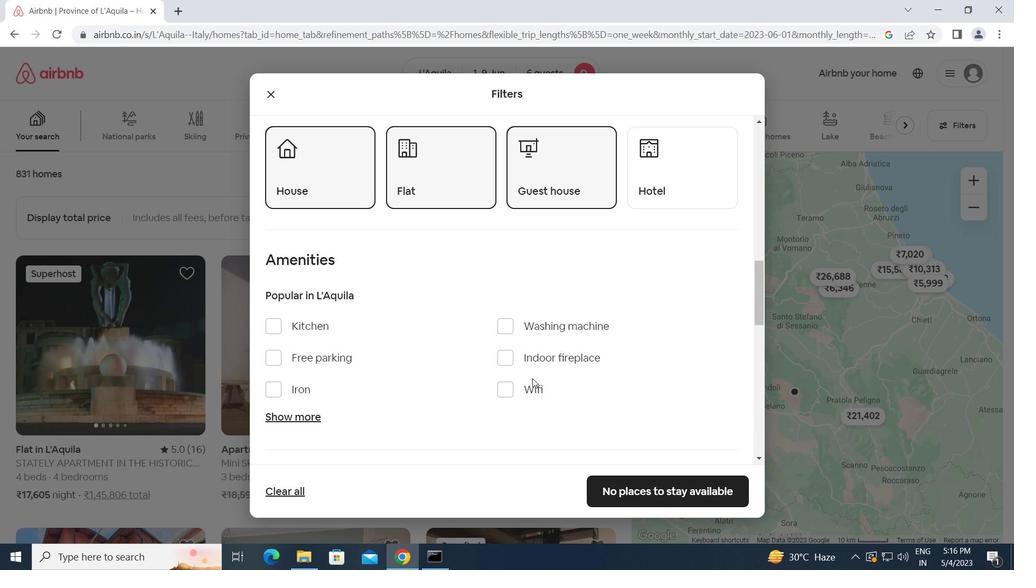 
Action: Mouse scrolled (533, 378) with delta (0, 0)
Screenshot: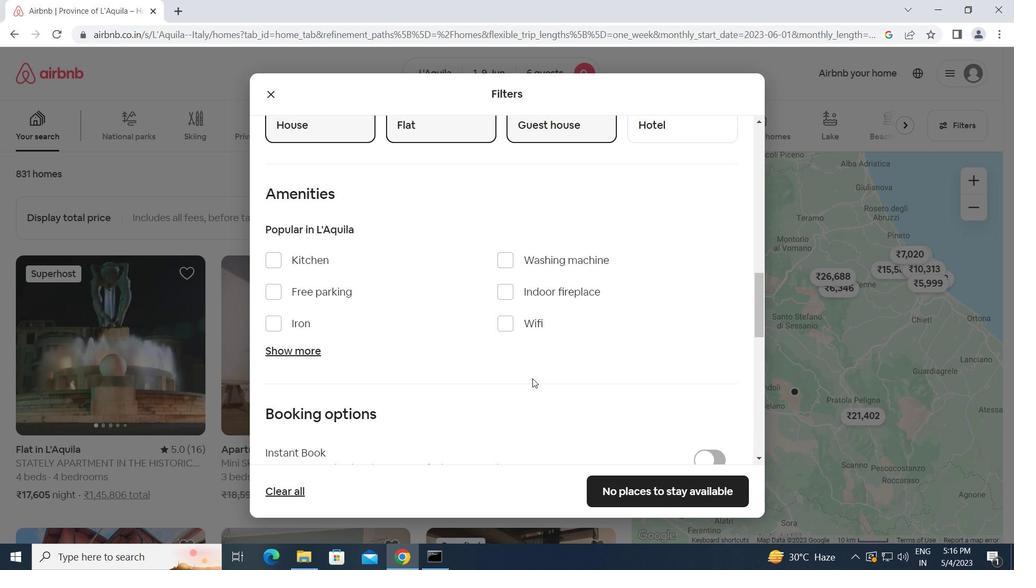 
Action: Mouse scrolled (533, 378) with delta (0, 0)
Screenshot: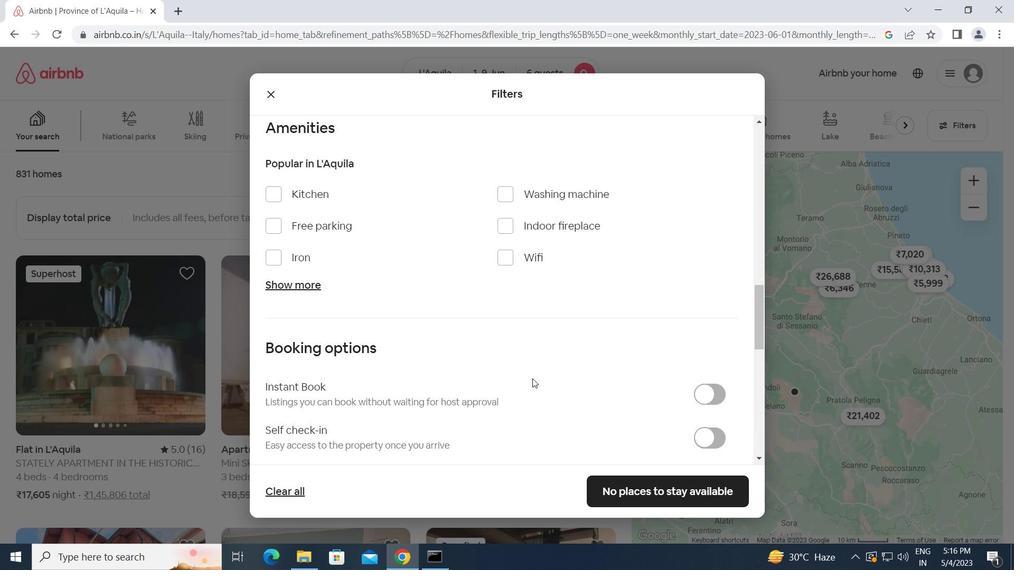 
Action: Mouse moved to (699, 377)
Screenshot: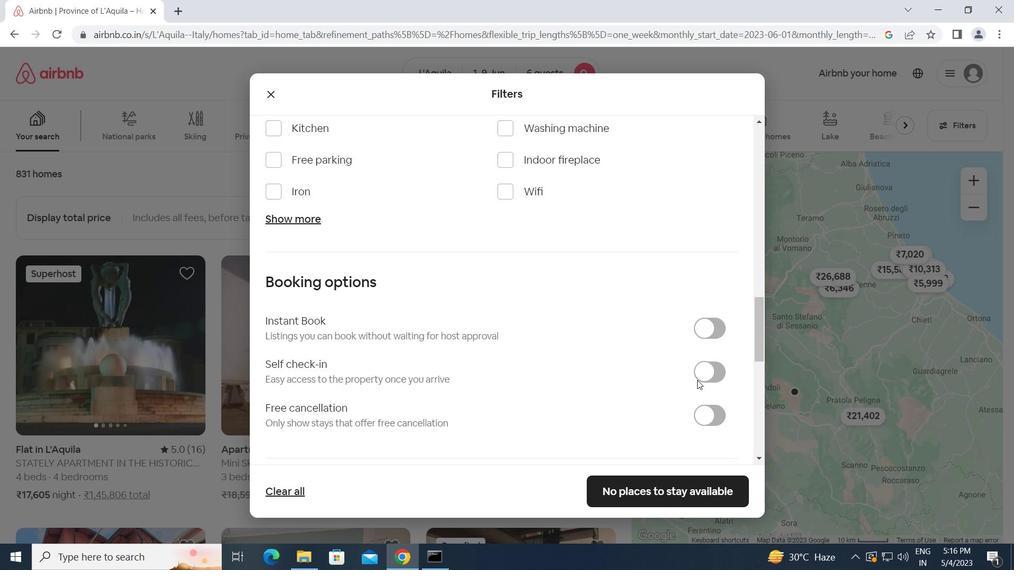 
Action: Mouse pressed left at (699, 377)
Screenshot: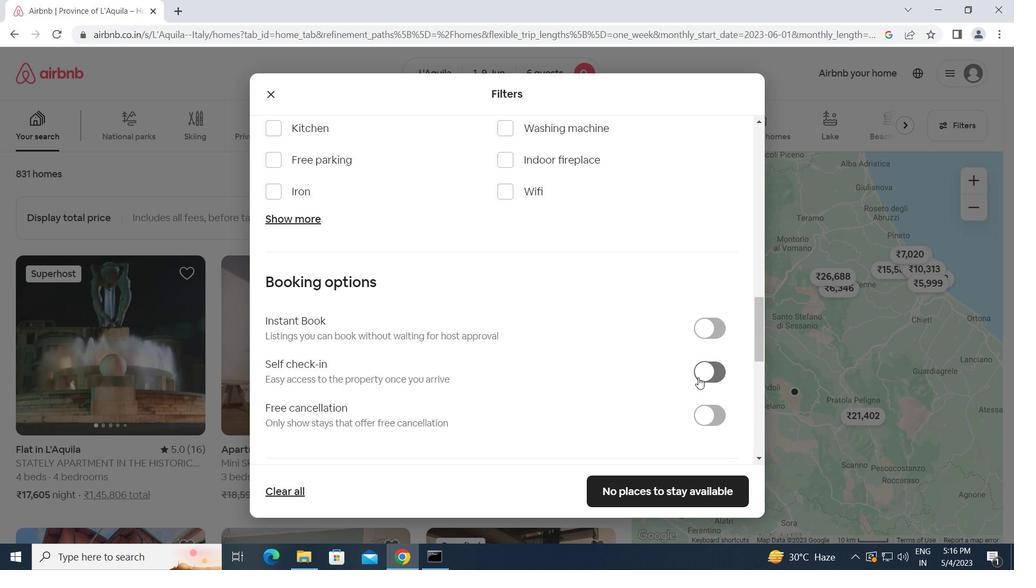 
Action: Mouse moved to (541, 409)
Screenshot: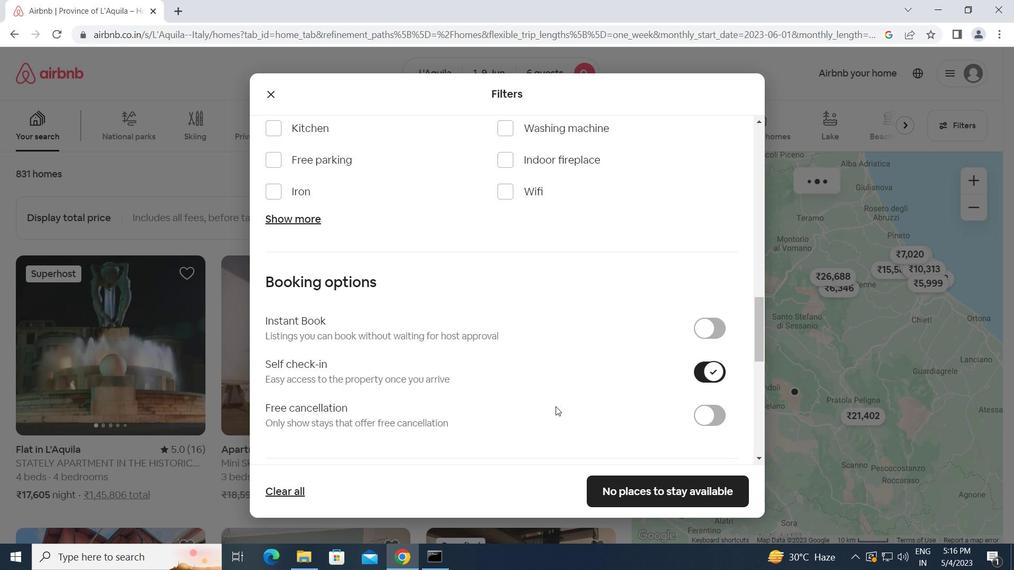
Action: Mouse scrolled (541, 409) with delta (0, 0)
Screenshot: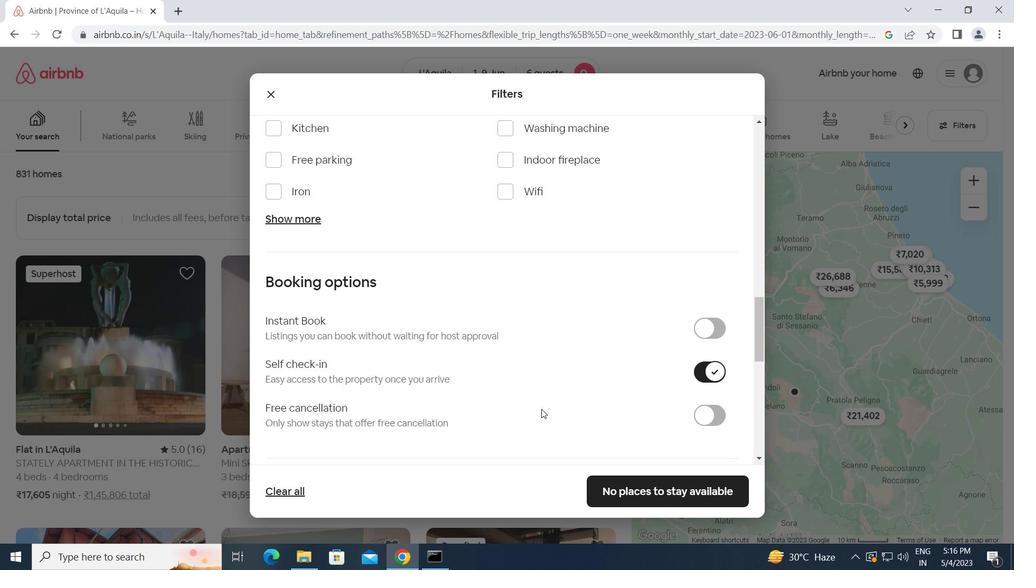 
Action: Mouse scrolled (541, 409) with delta (0, 0)
Screenshot: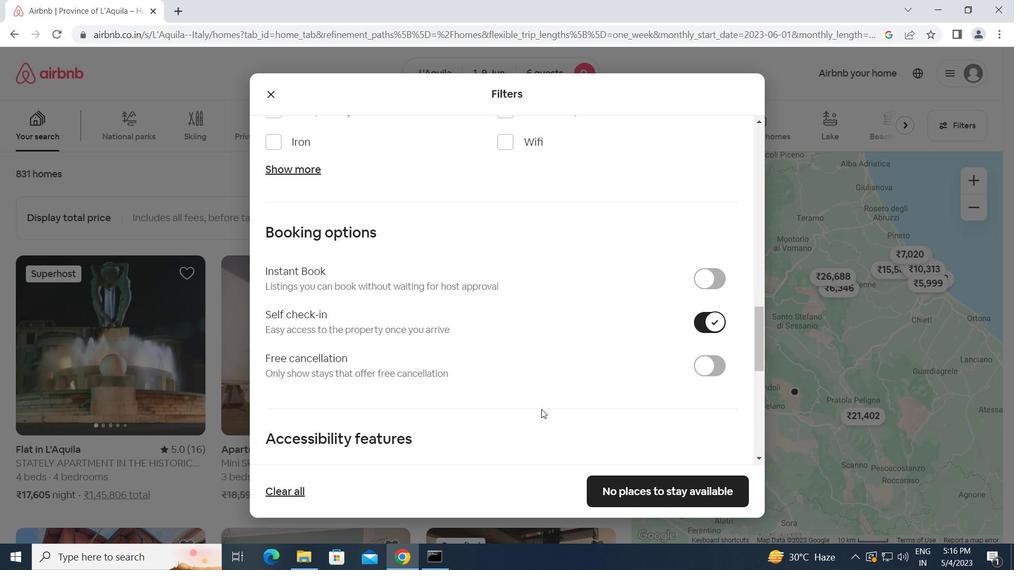 
Action: Mouse scrolled (541, 409) with delta (0, 0)
Screenshot: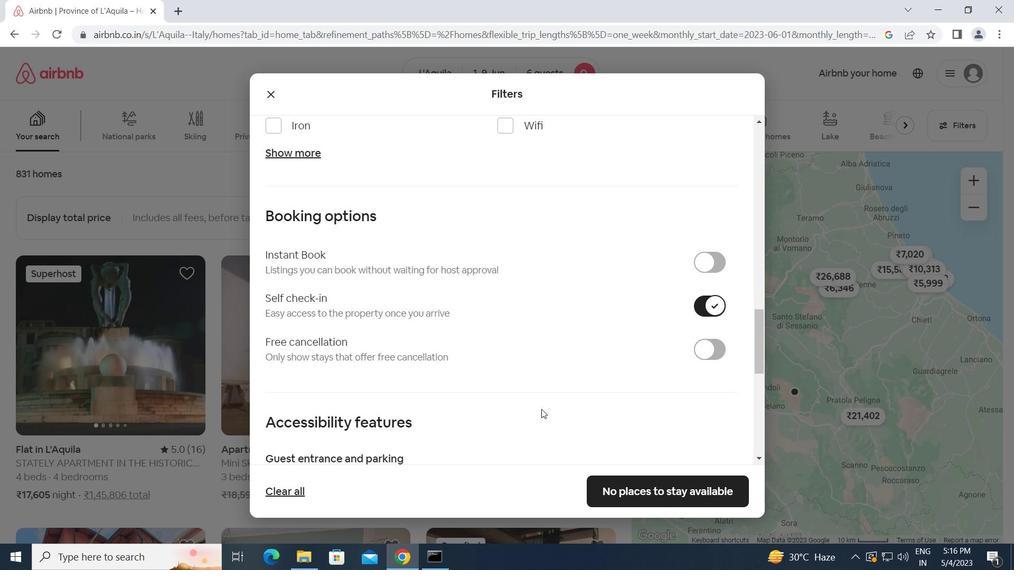 
Action: Mouse scrolled (541, 409) with delta (0, 0)
Screenshot: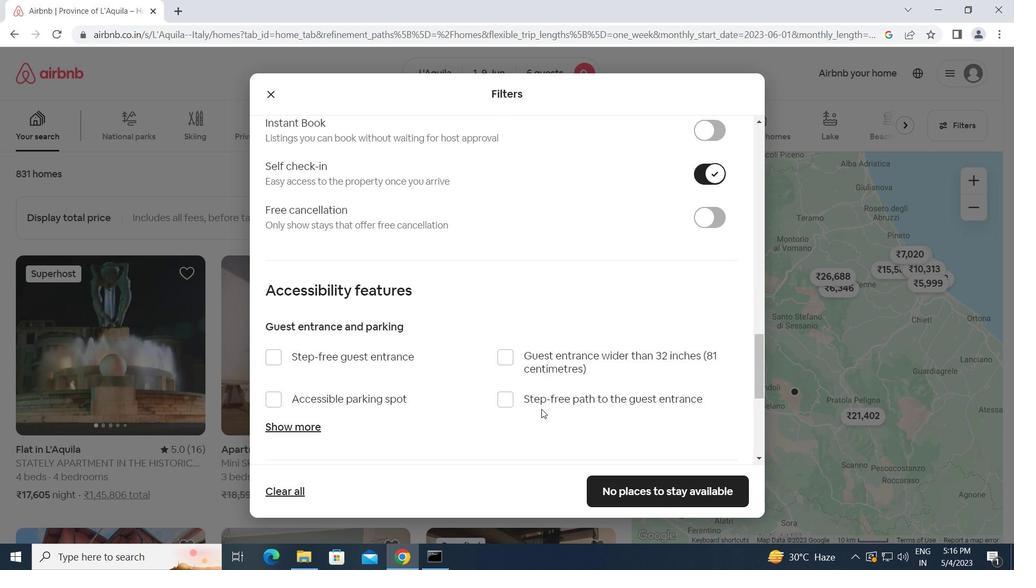 
Action: Mouse scrolled (541, 409) with delta (0, 0)
Screenshot: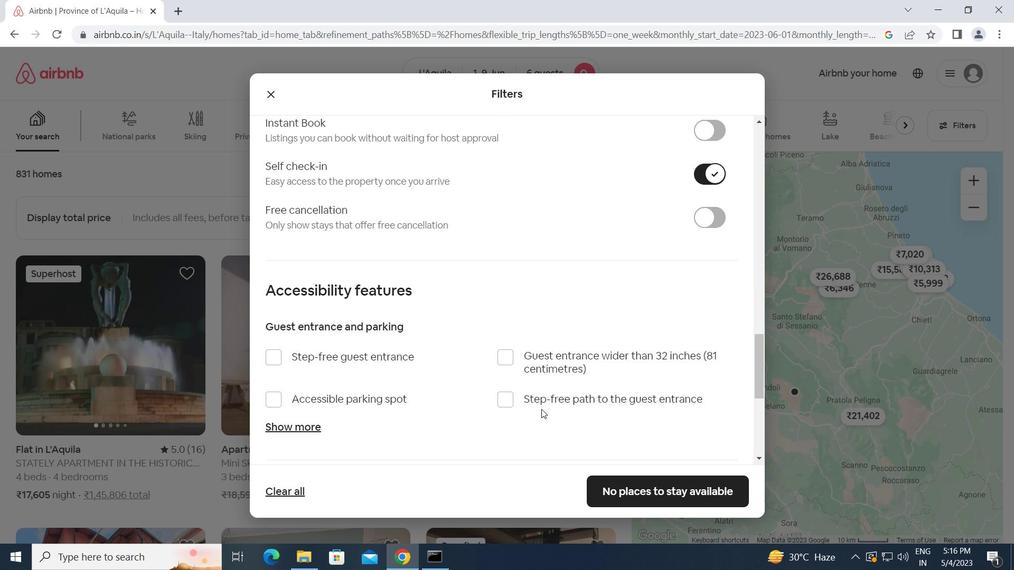 
Action: Mouse scrolled (541, 409) with delta (0, 0)
Screenshot: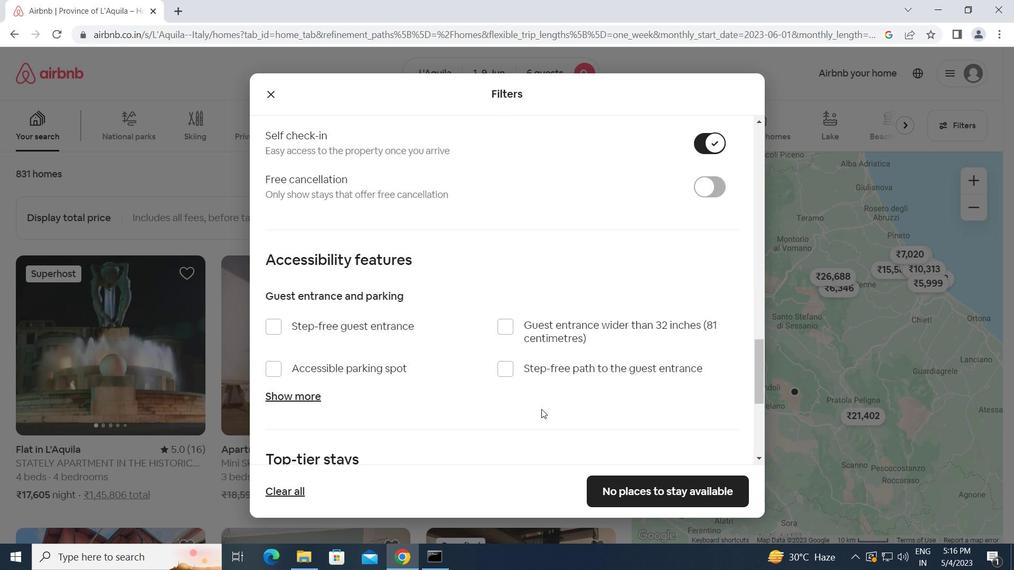 
Action: Mouse moved to (541, 409)
Screenshot: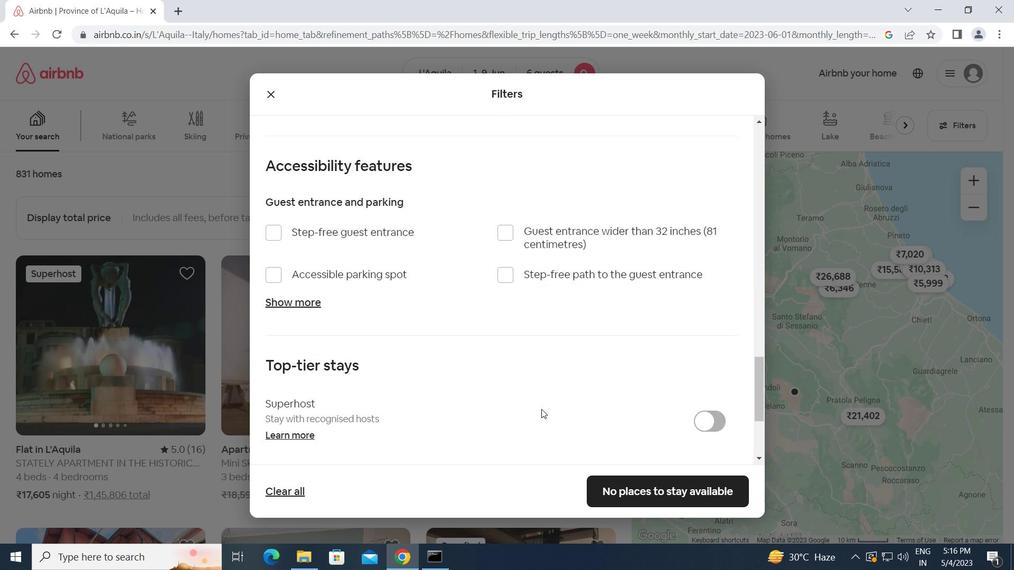 
Action: Mouse scrolled (541, 409) with delta (0, 0)
Screenshot: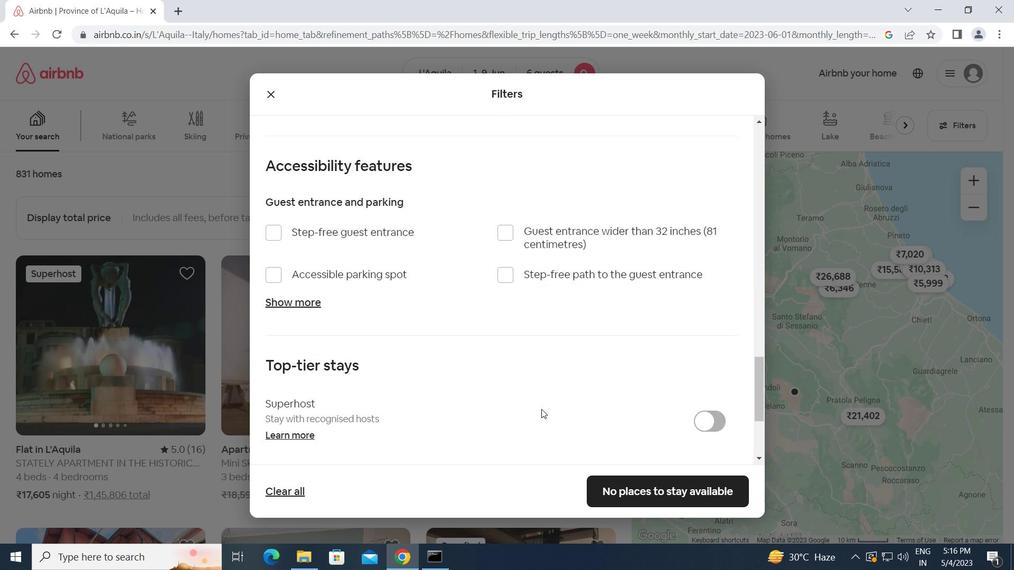 
Action: Mouse moved to (274, 403)
Screenshot: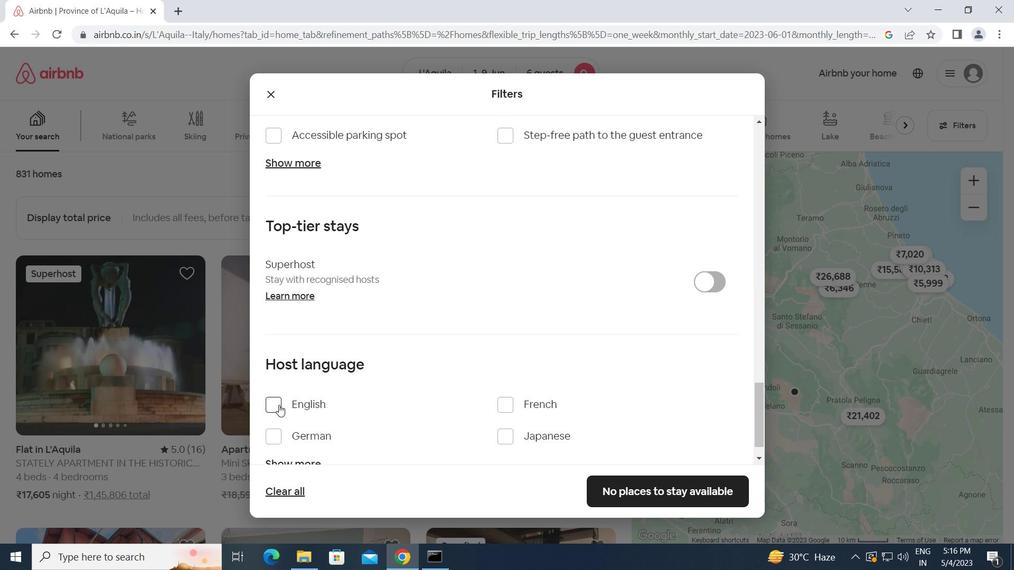 
Action: Mouse pressed left at (274, 403)
Screenshot: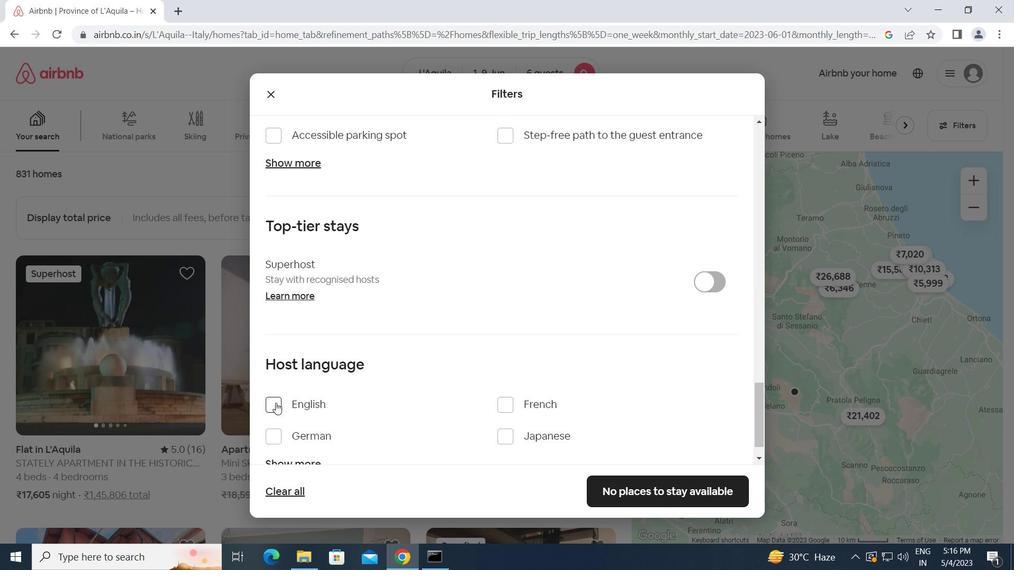 
Action: Mouse moved to (621, 485)
Screenshot: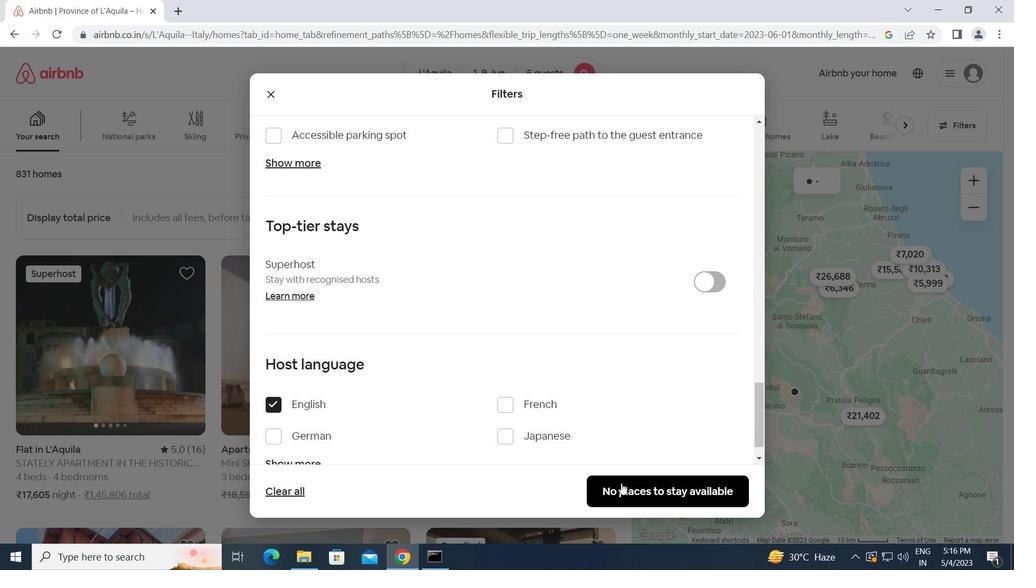 
Action: Mouse pressed left at (621, 485)
Screenshot: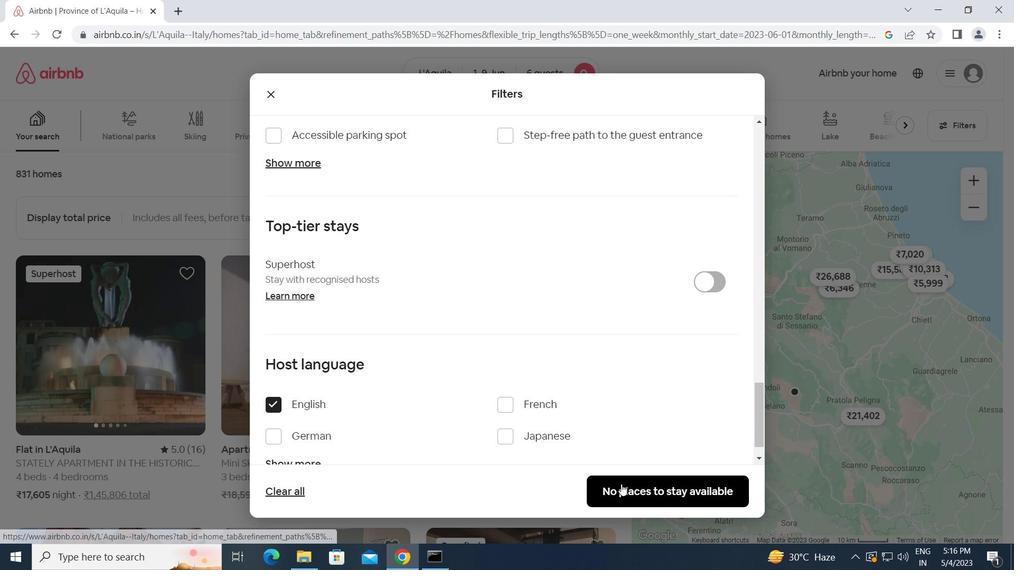 
Action: Mouse moved to (581, 471)
Screenshot: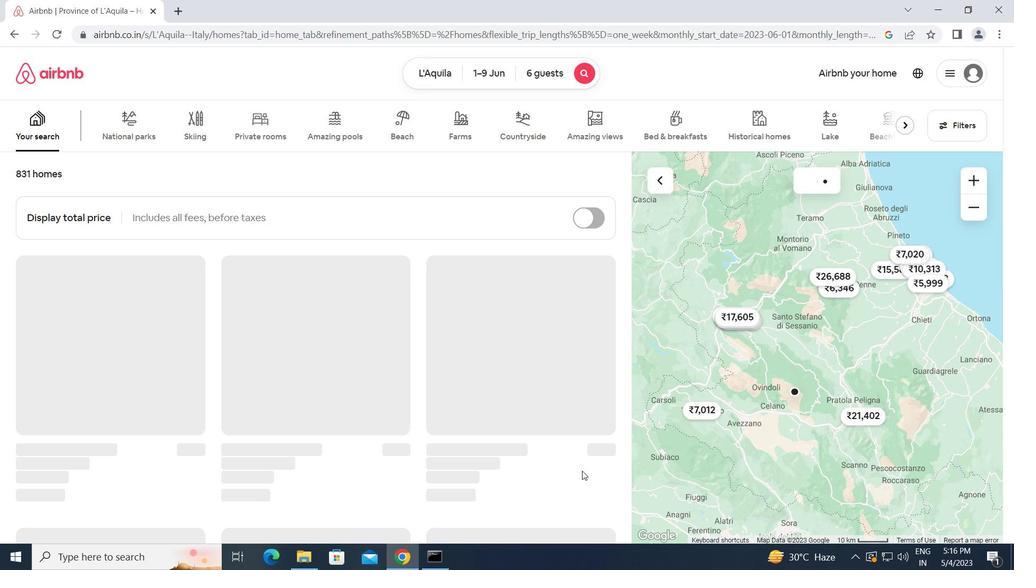 
